 Task: Assign in the project AuraTech the issue 'Develop a new tool for automated testing of mobile application functional correctness and performance under varying network conditions' to the sprint 'Backup and Recovery Sprint'. Assign in the project AuraTech the issue 'Upgrade the session management and timeout mechanisms of a web application to improve user security and session management' to the sprint 'Backup and Recovery Sprint'. Assign in the project AuraTech the issue 'Create a new online platform for online animation courses with advanced animation tools and community features' to the sprint 'Backup and Recovery Sprint'. Assign in the project AuraTech the issue 'Implement a new cloud-based time tracking system for a company with advanced time tracking and project management features' to the sprint 'Backup and Recovery Sprint'
Action: Mouse moved to (214, 53)
Screenshot: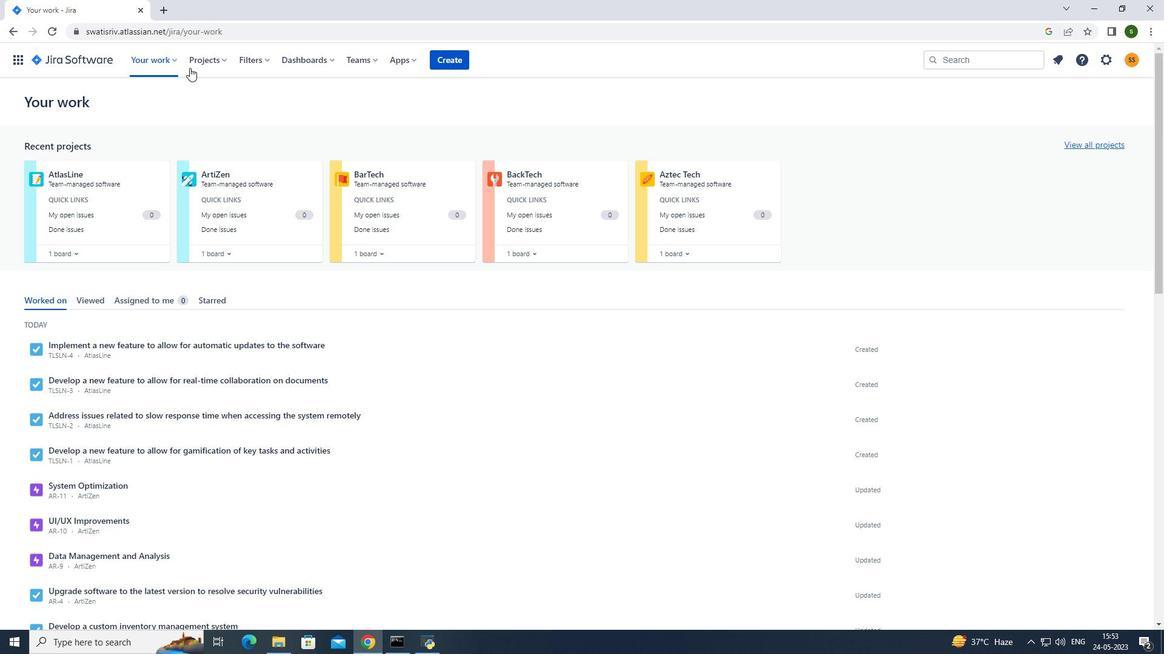 
Action: Mouse pressed left at (214, 53)
Screenshot: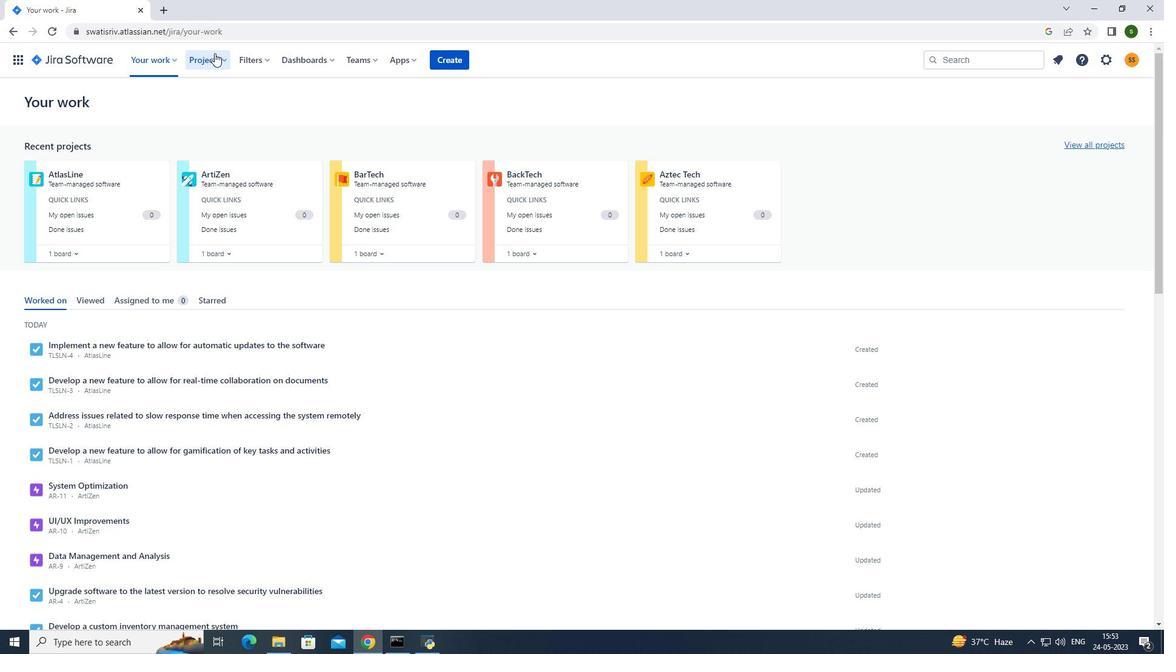 
Action: Mouse moved to (308, 108)
Screenshot: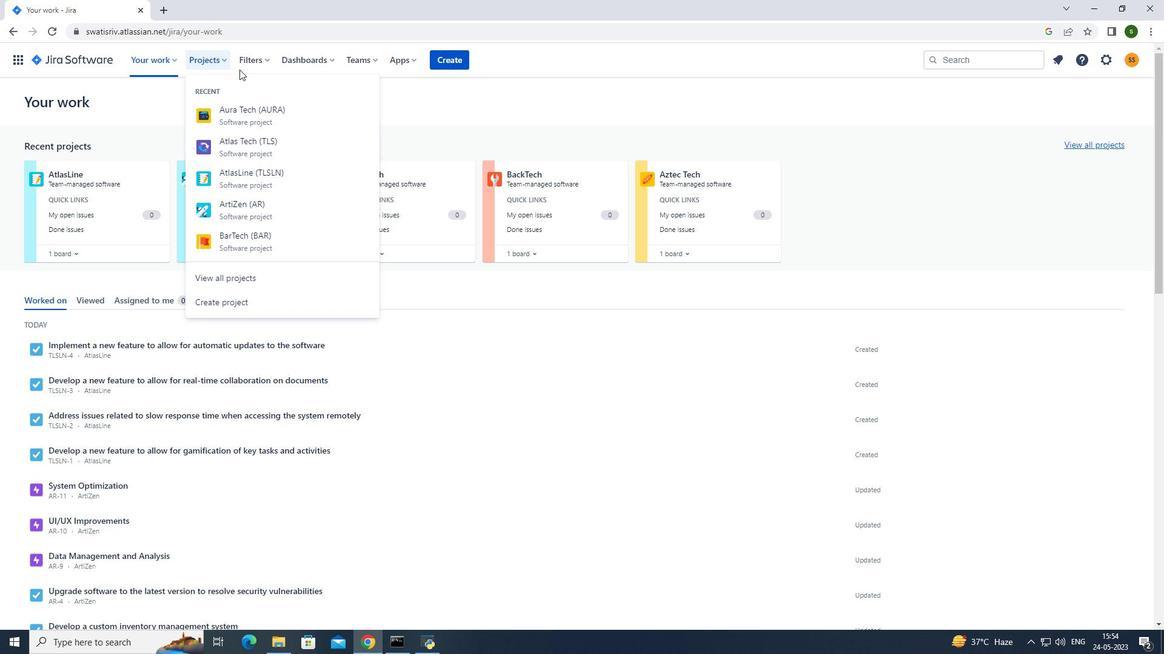 
Action: Mouse pressed left at (308, 108)
Screenshot: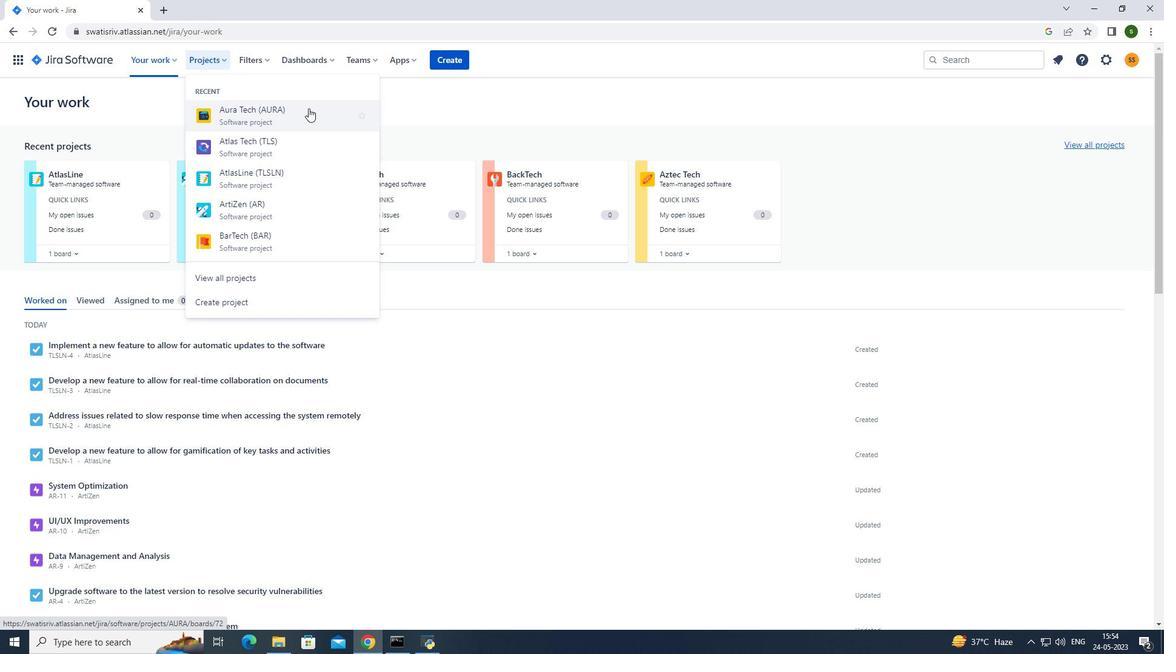 
Action: Mouse moved to (87, 181)
Screenshot: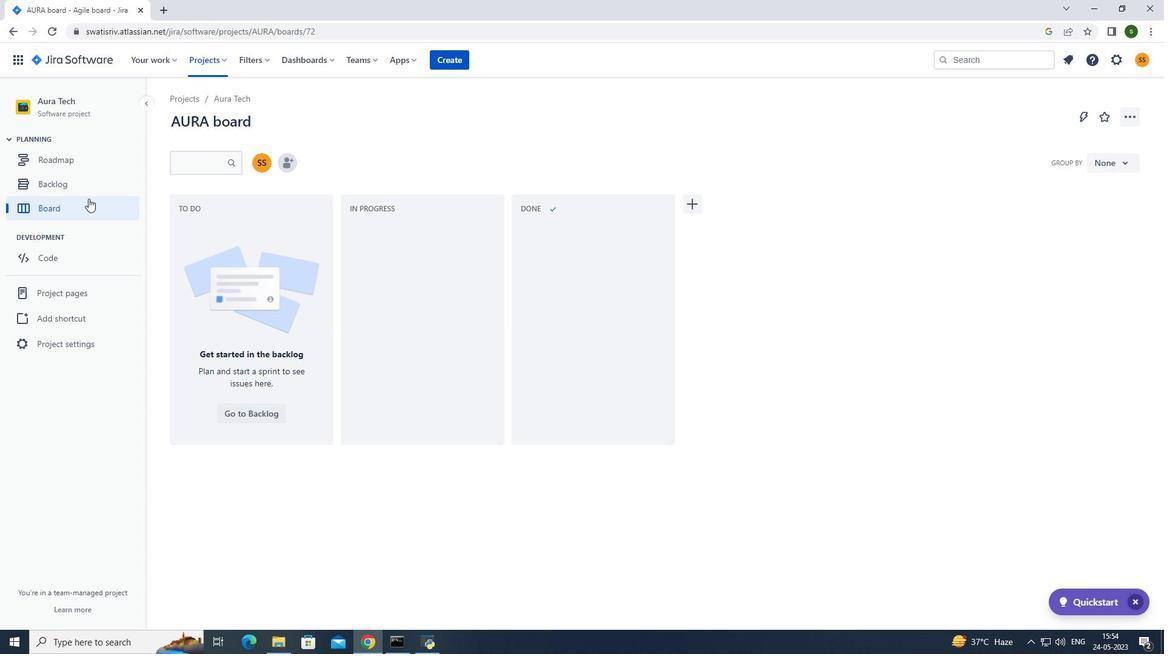 
Action: Mouse pressed left at (87, 181)
Screenshot: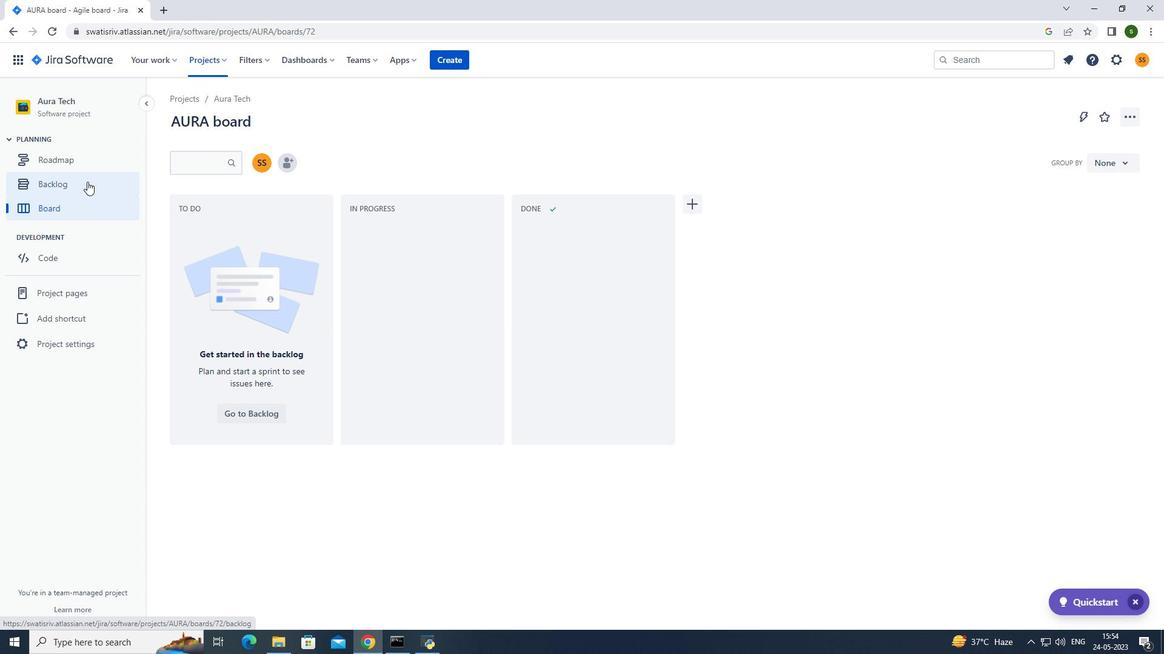 
Action: Mouse moved to (625, 349)
Screenshot: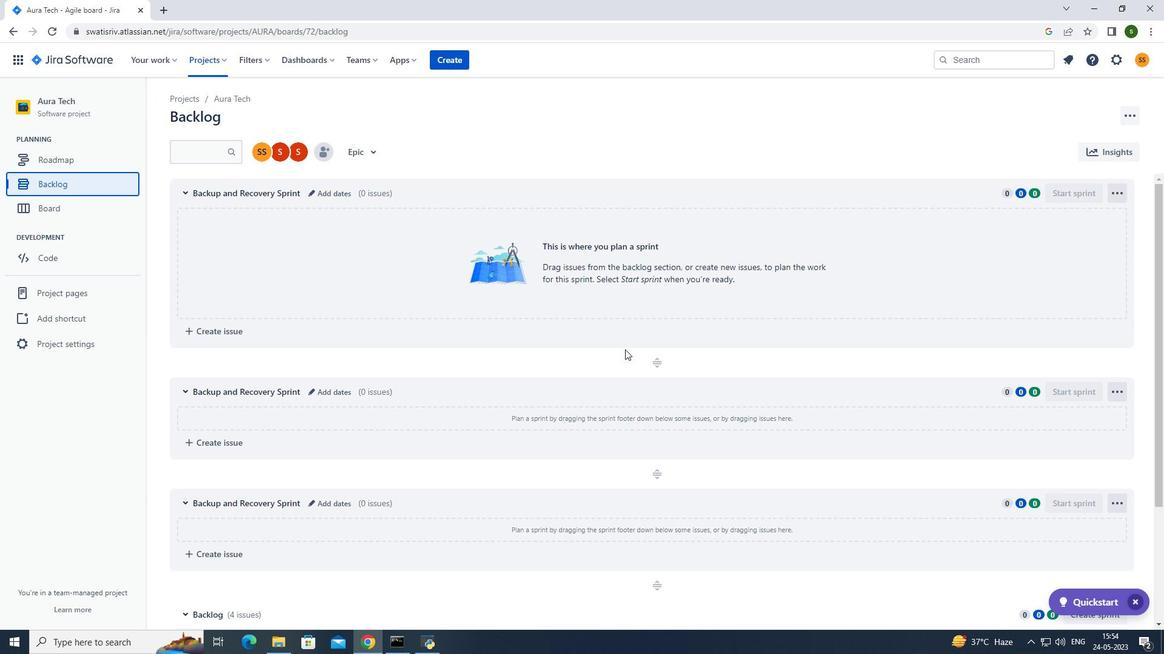 
Action: Mouse scrolled (625, 349) with delta (0, 0)
Screenshot: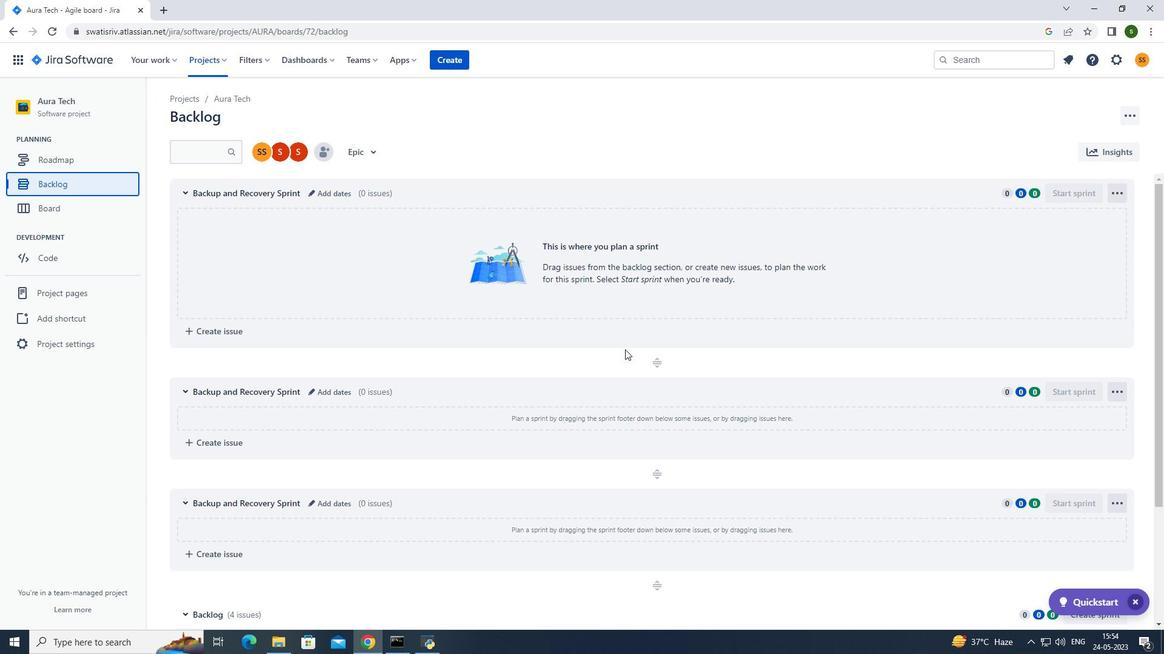 
Action: Mouse scrolled (625, 349) with delta (0, 0)
Screenshot: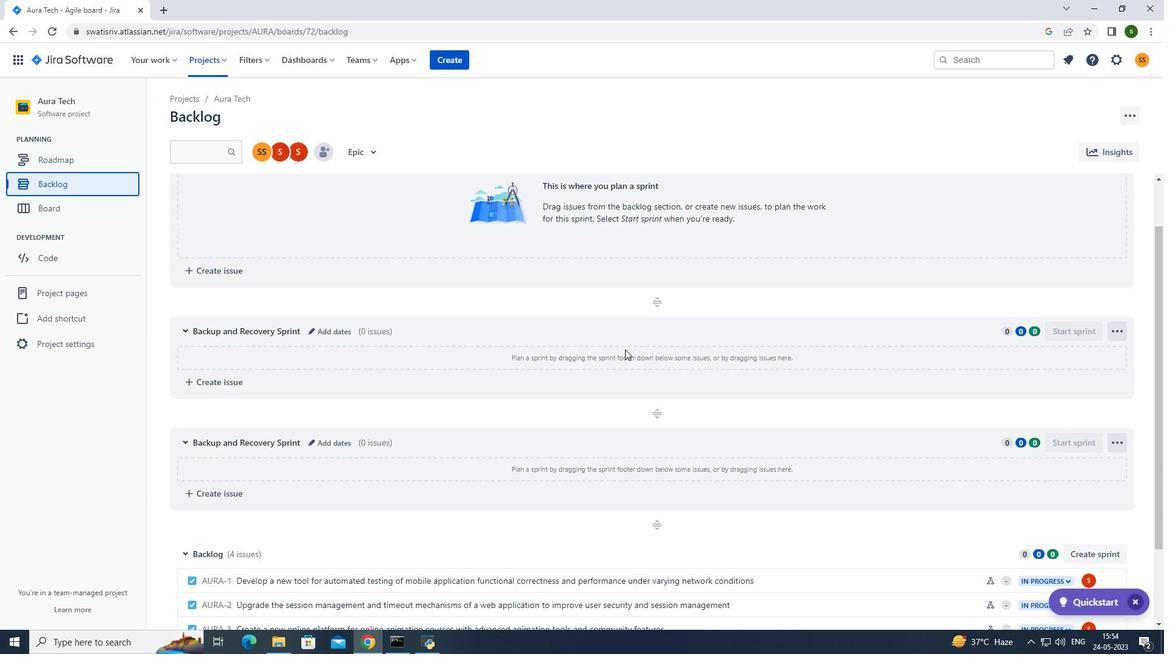
Action: Mouse moved to (626, 349)
Screenshot: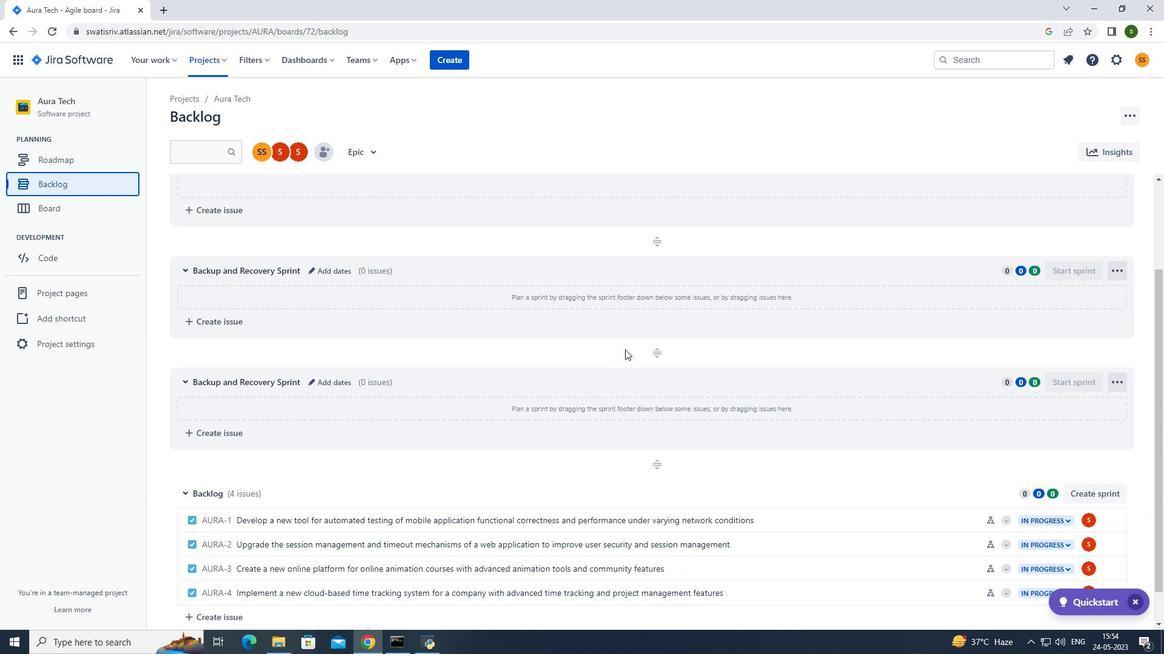 
Action: Mouse scrolled (626, 348) with delta (0, 0)
Screenshot: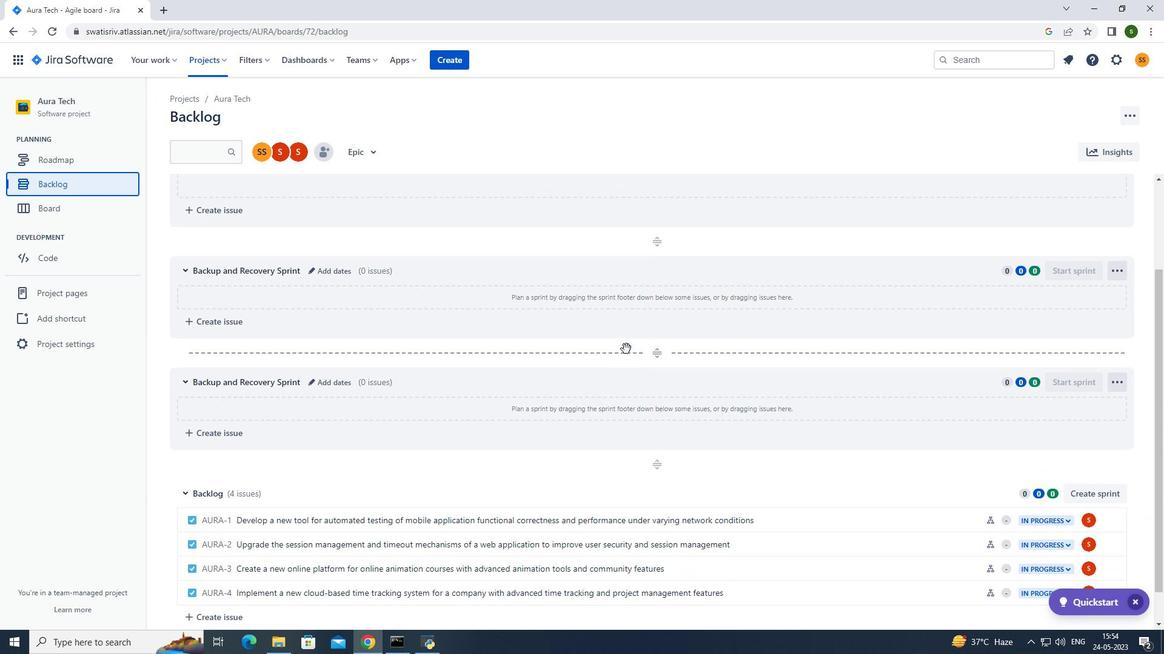 
Action: Mouse scrolled (626, 348) with delta (0, 0)
Screenshot: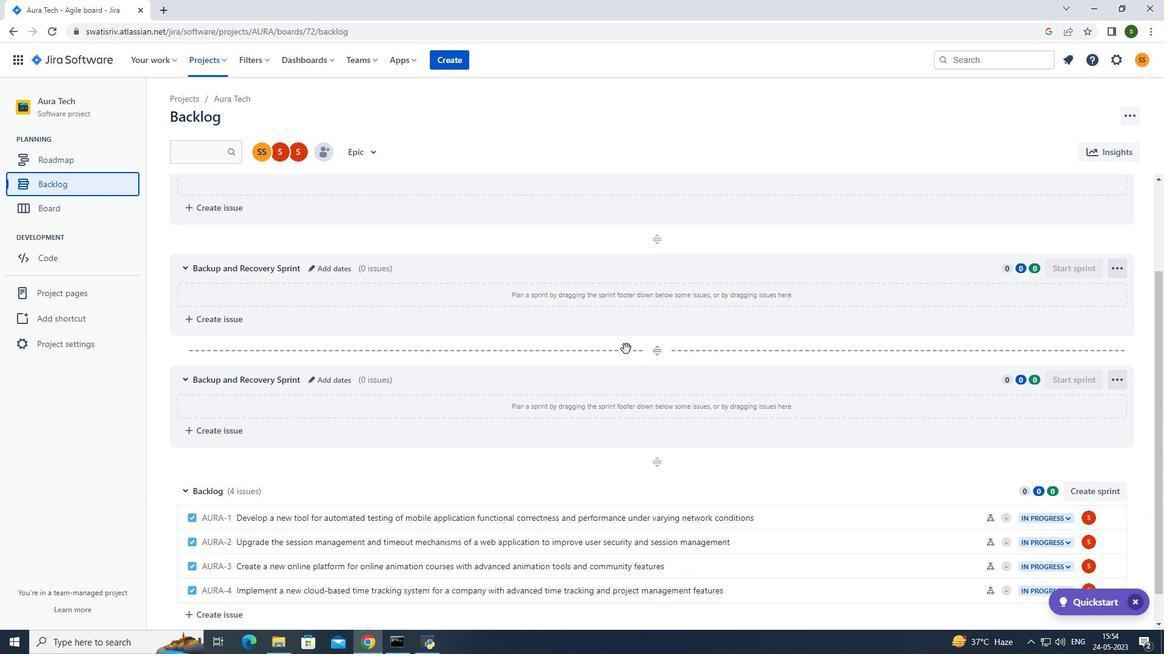 
Action: Mouse moved to (1113, 480)
Screenshot: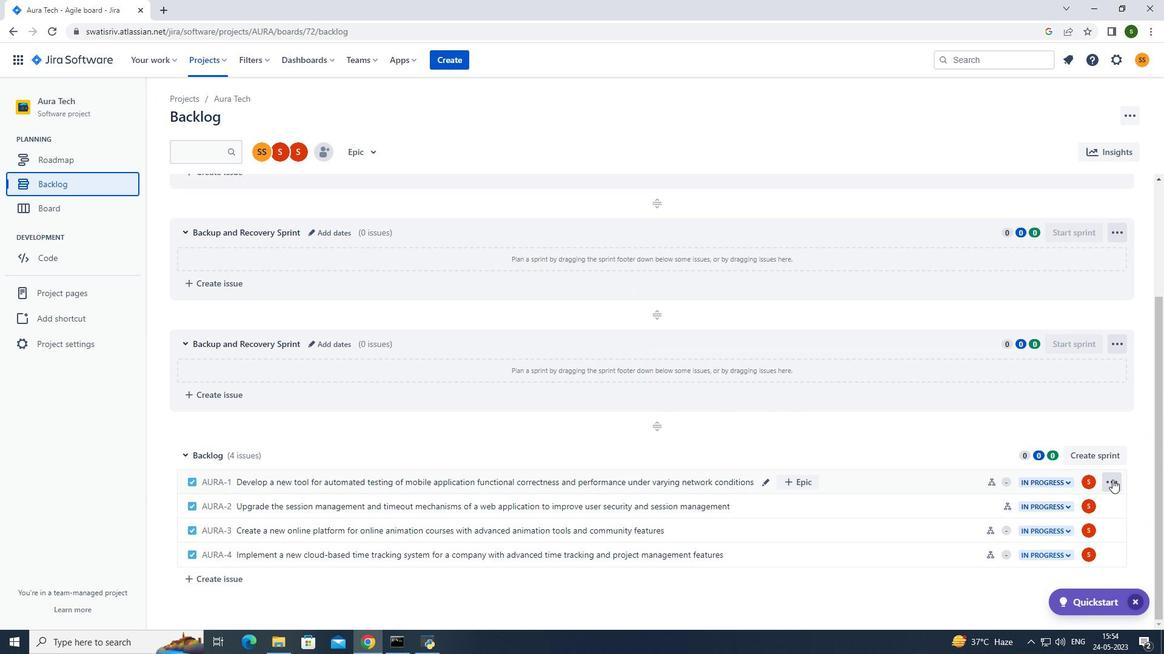 
Action: Mouse pressed left at (1113, 480)
Screenshot: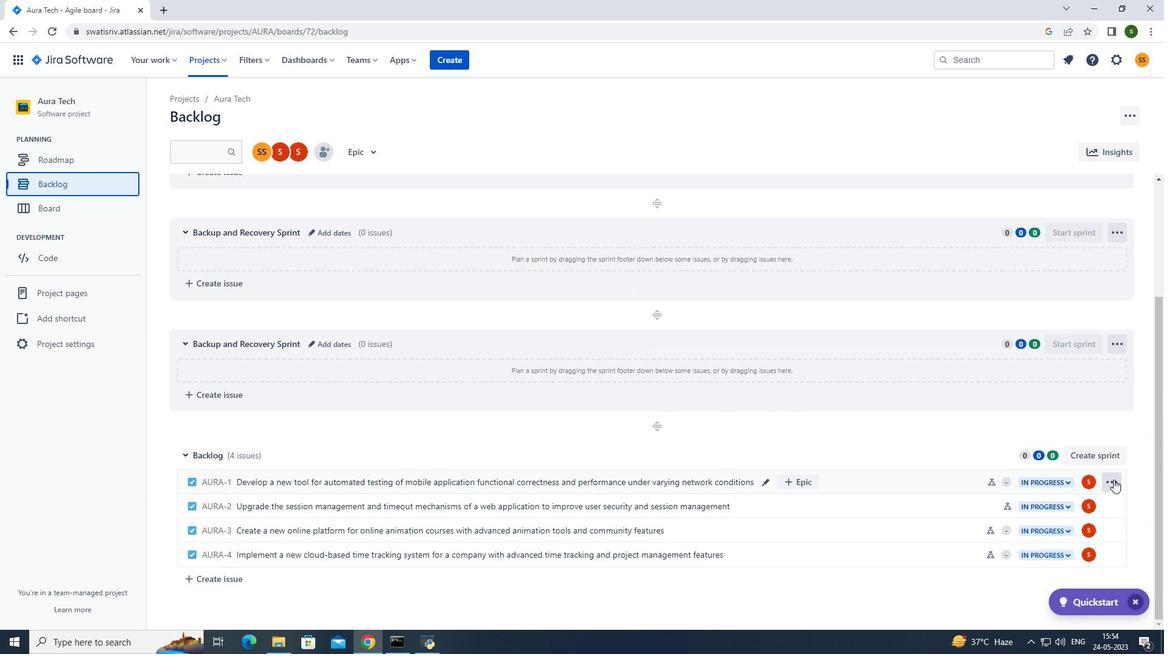 
Action: Mouse moved to (1070, 382)
Screenshot: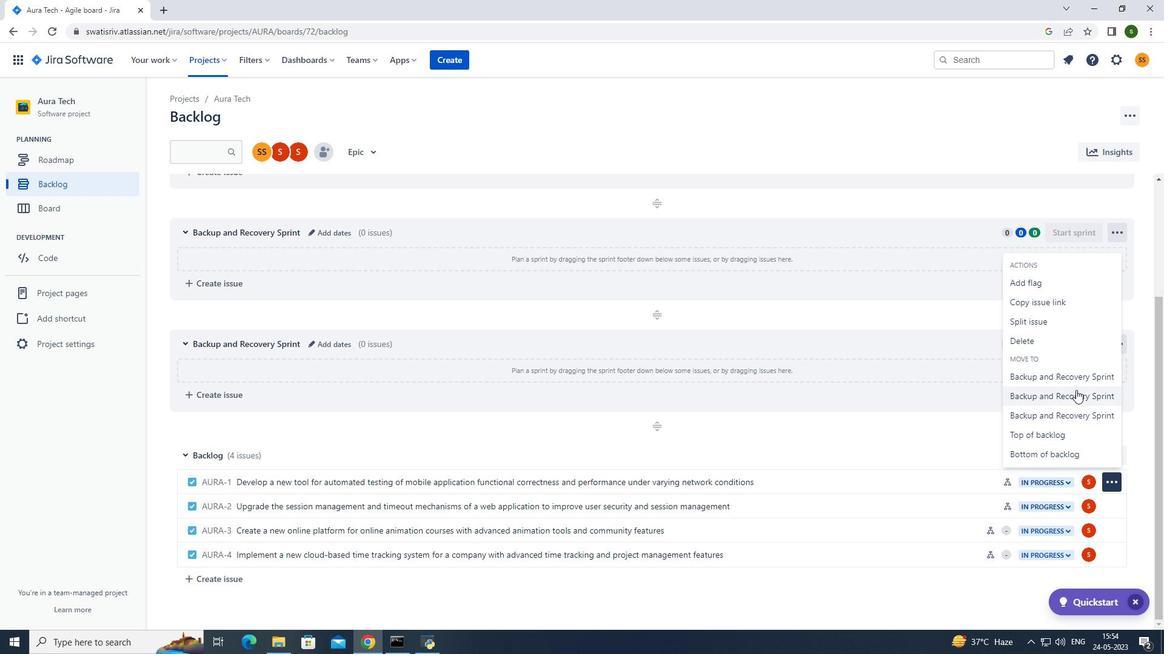
Action: Mouse pressed left at (1070, 382)
Screenshot: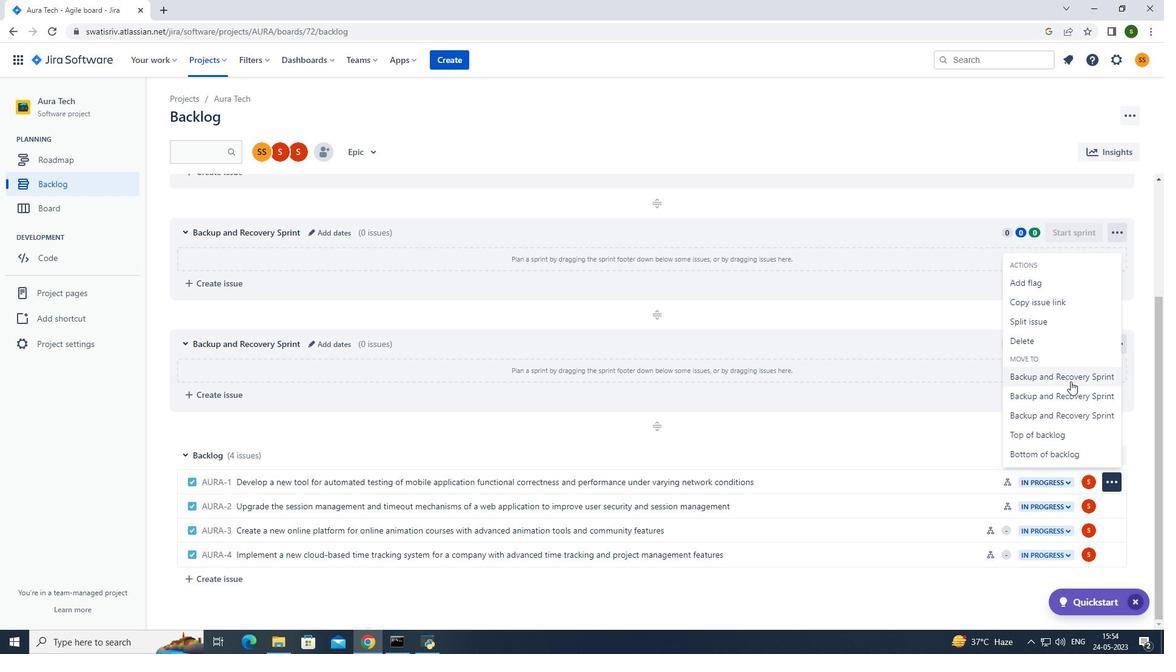 
Action: Mouse moved to (213, 67)
Screenshot: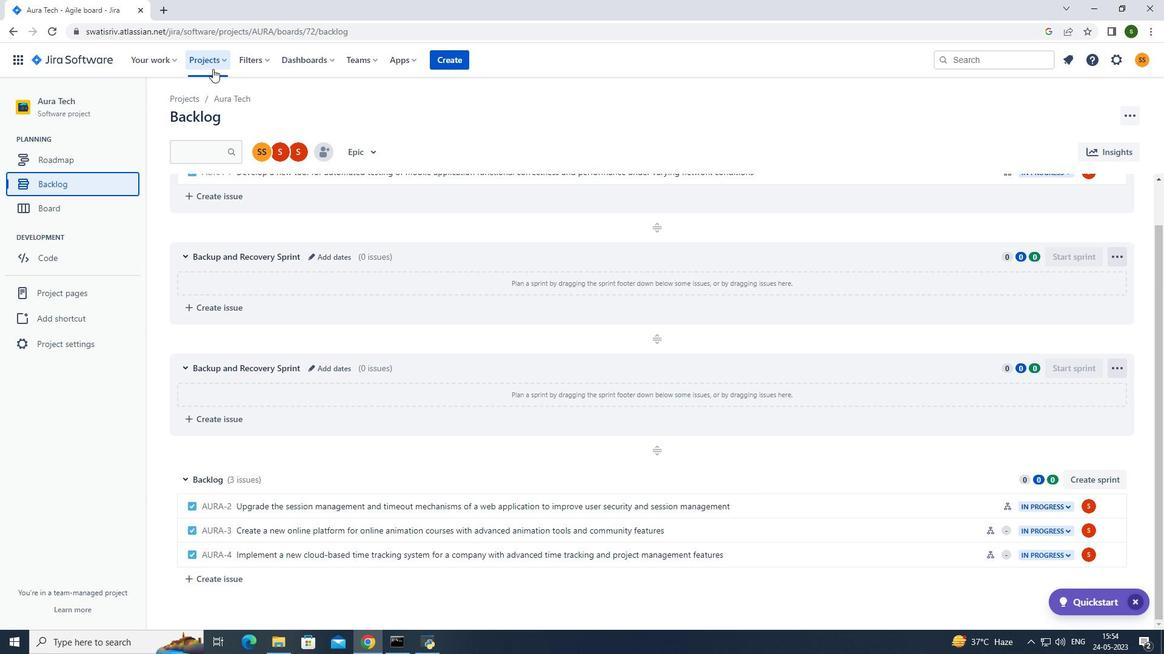 
Action: Mouse pressed left at (213, 67)
Screenshot: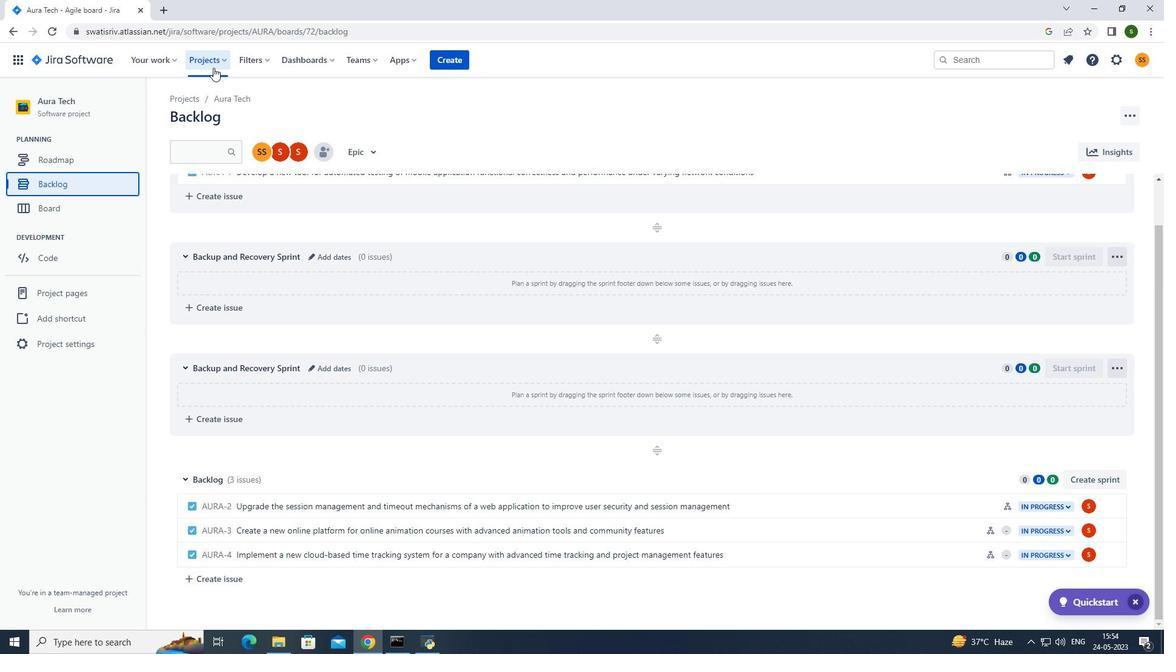 
Action: Mouse moved to (240, 109)
Screenshot: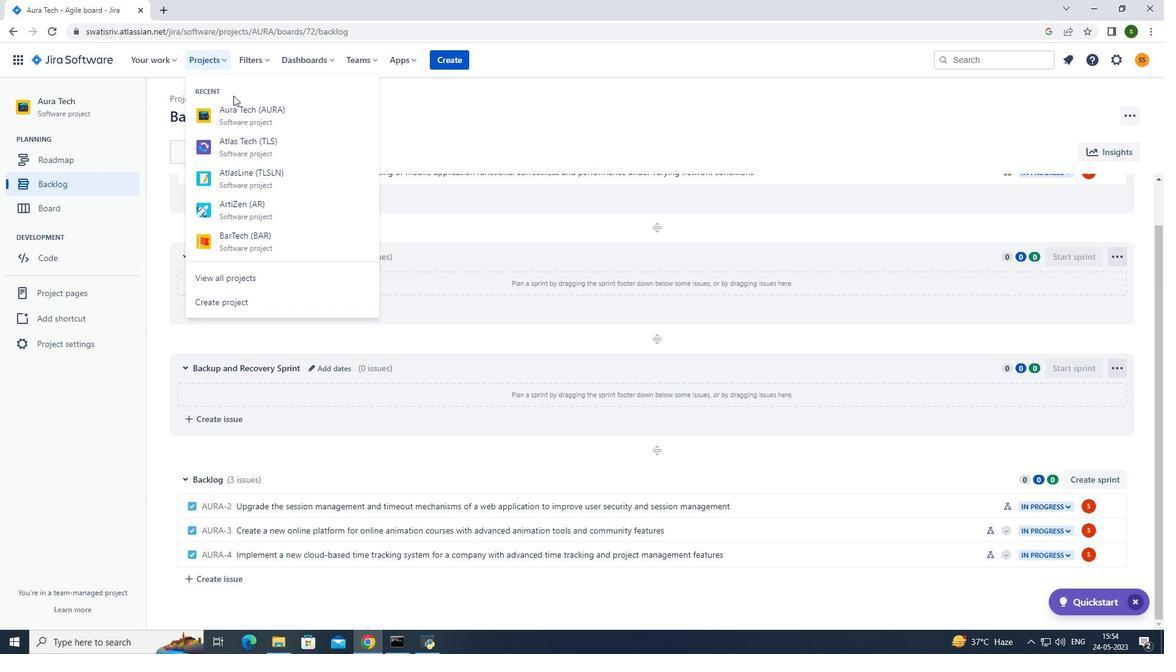 
Action: Mouse pressed left at (240, 109)
Screenshot: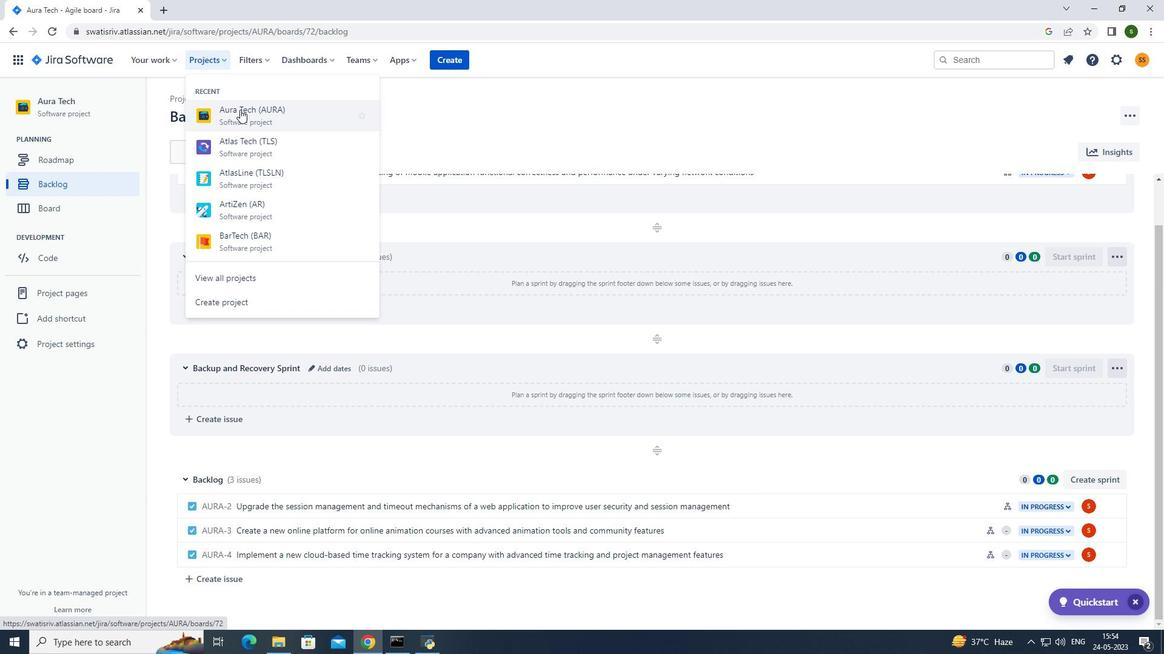 
Action: Mouse moved to (253, 414)
Screenshot: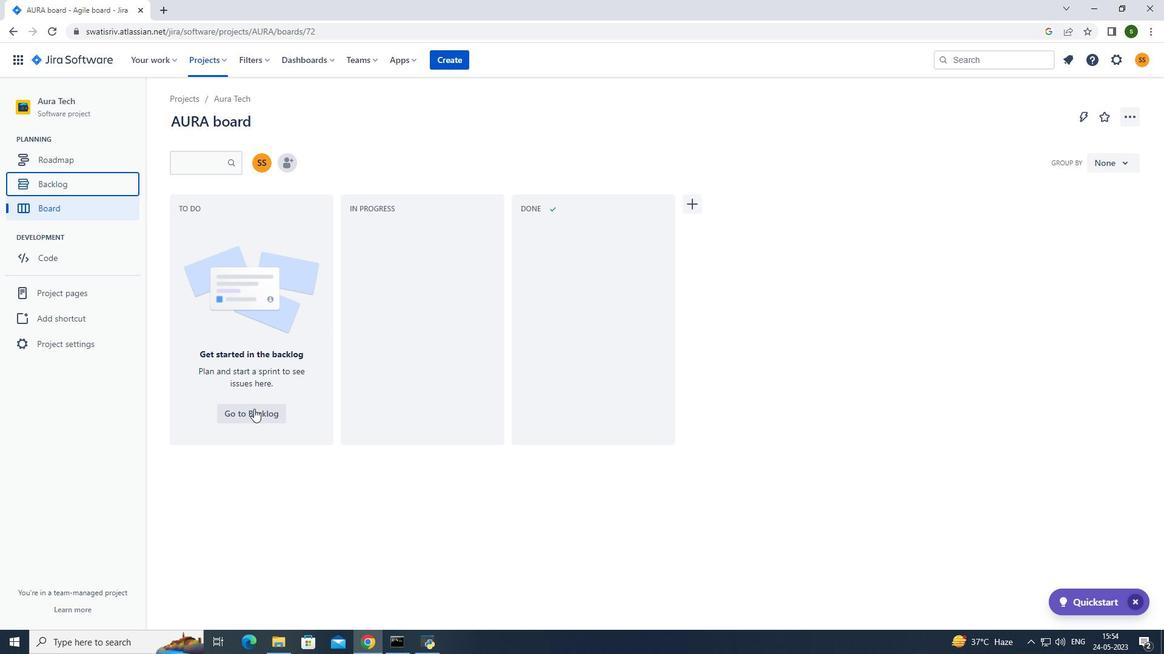 
Action: Mouse pressed left at (253, 414)
Screenshot: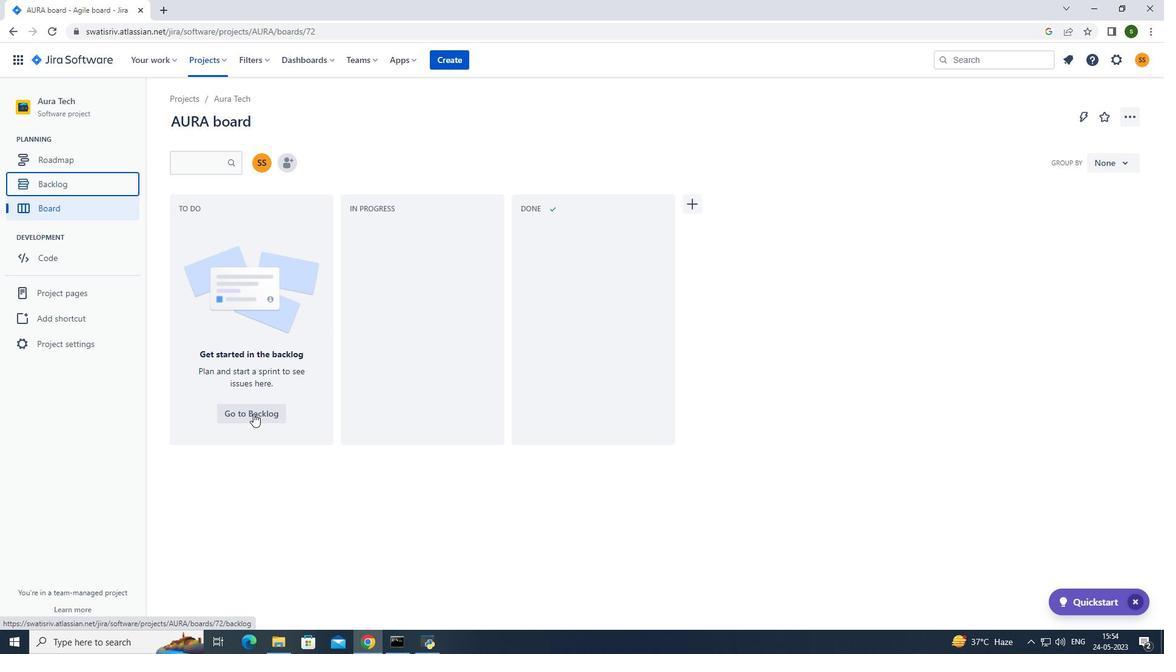 
Action: Mouse moved to (1107, 554)
Screenshot: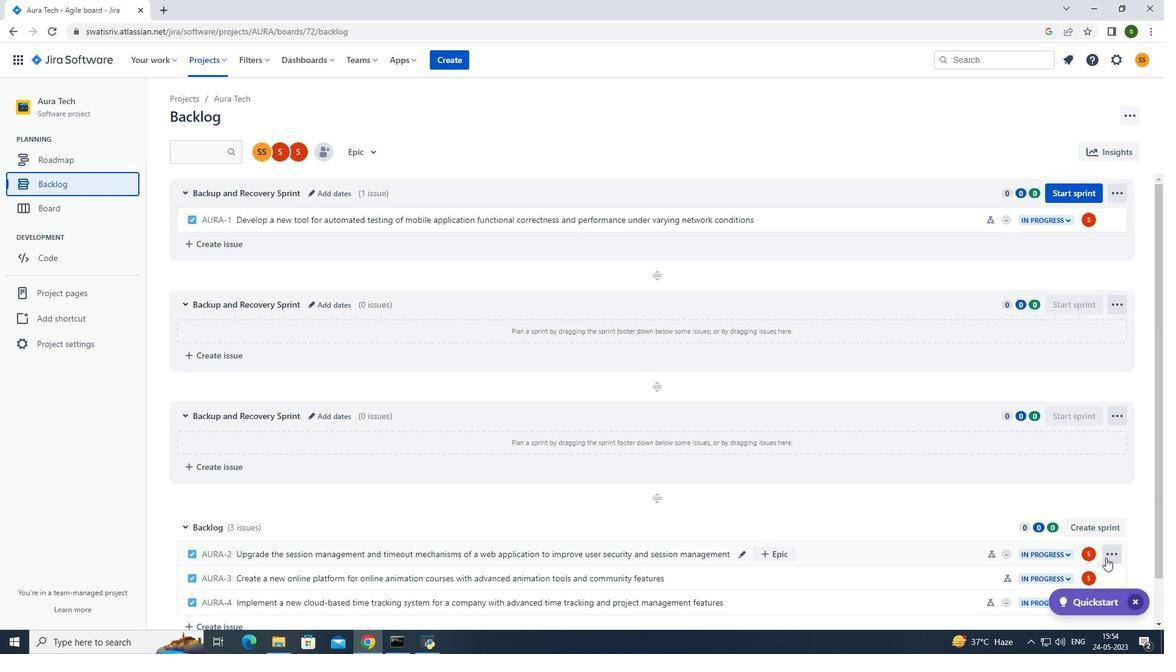 
Action: Mouse pressed left at (1107, 554)
Screenshot: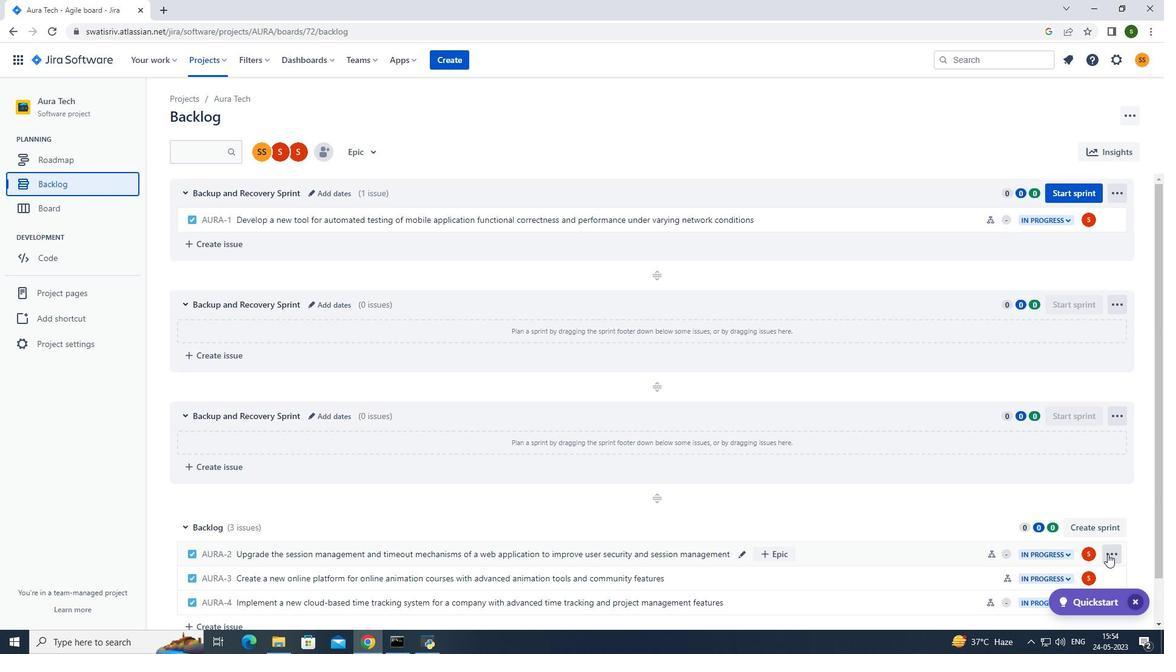 
Action: Mouse moved to (1100, 472)
Screenshot: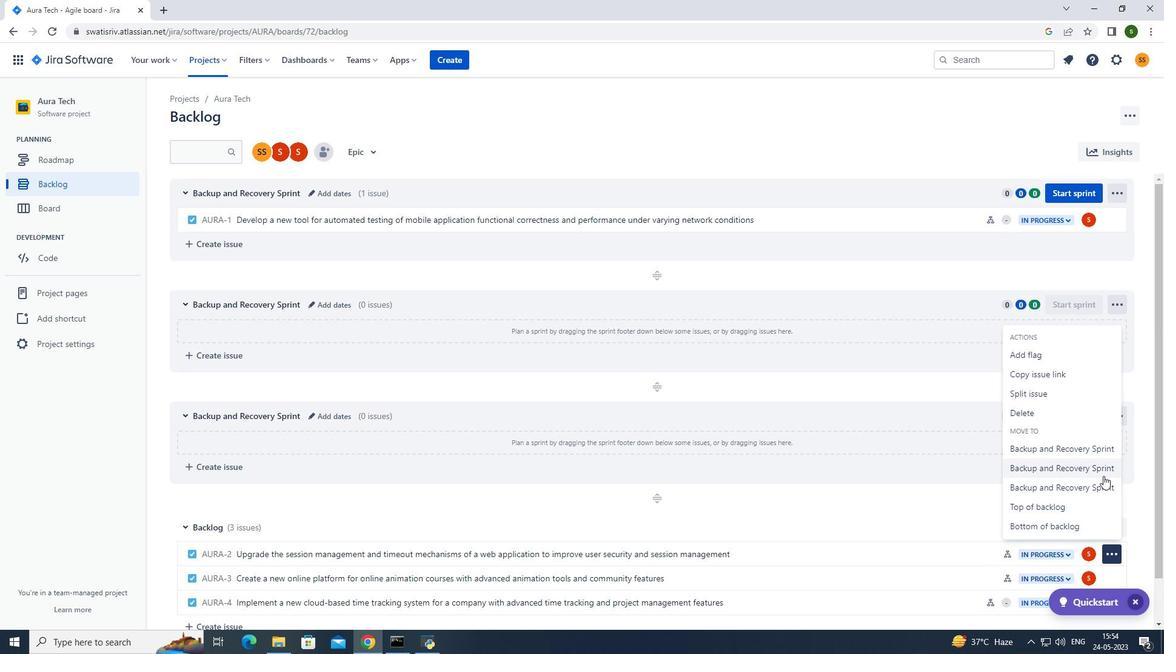 
Action: Mouse pressed left at (1100, 472)
Screenshot: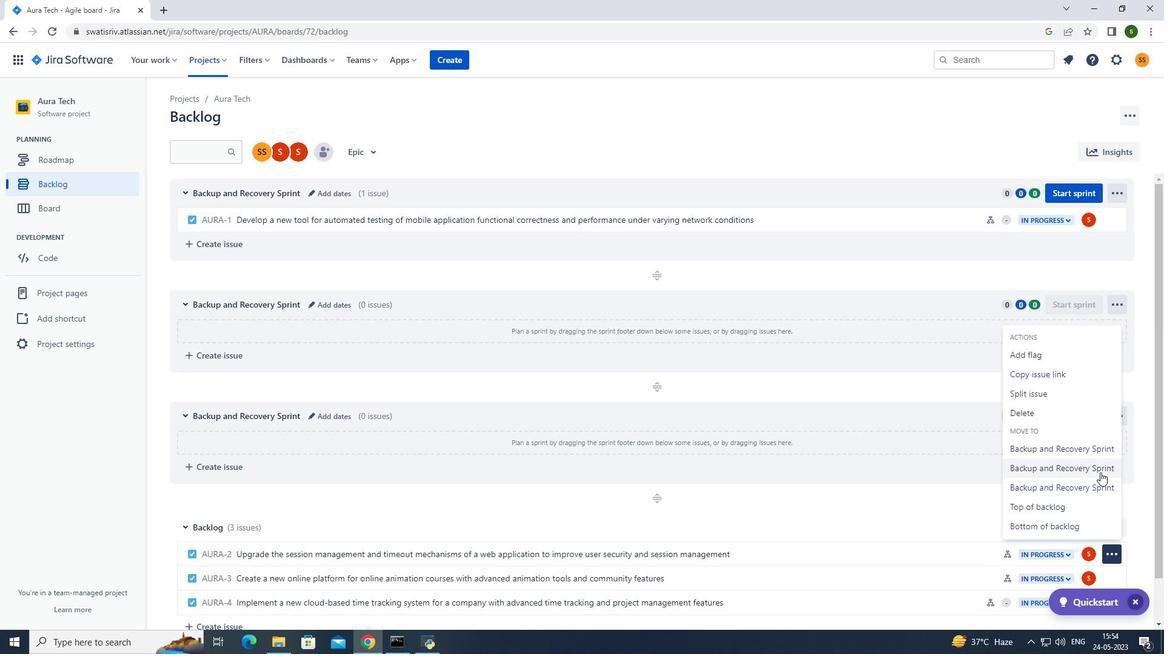 
Action: Mouse moved to (210, 52)
Screenshot: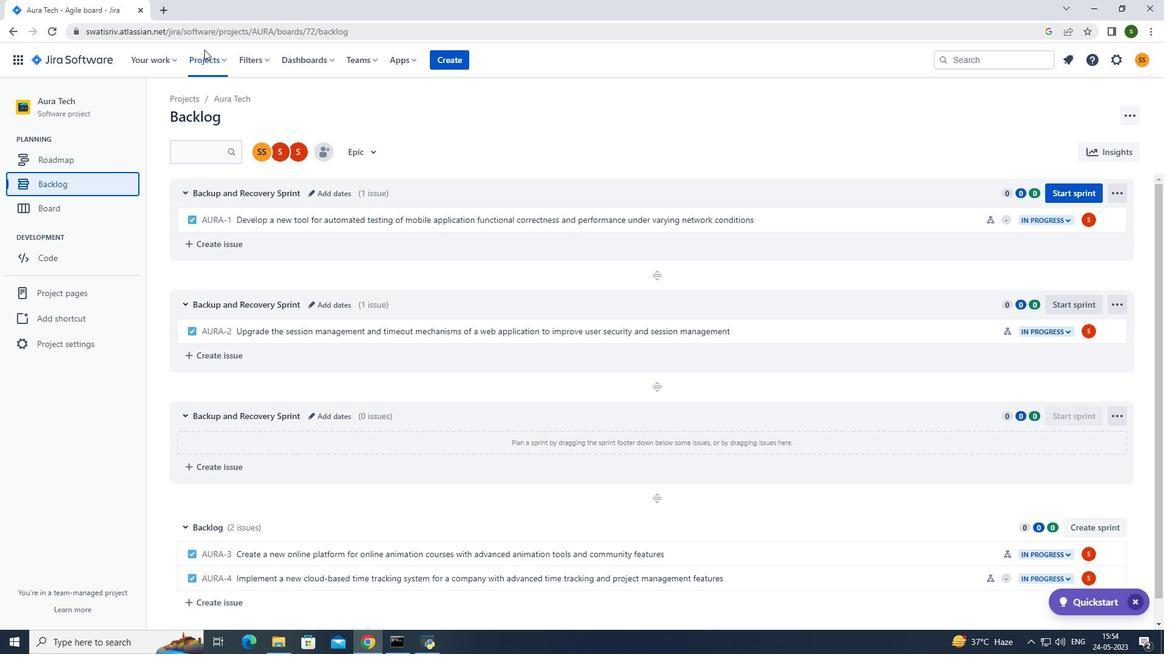 
Action: Mouse pressed left at (210, 52)
Screenshot: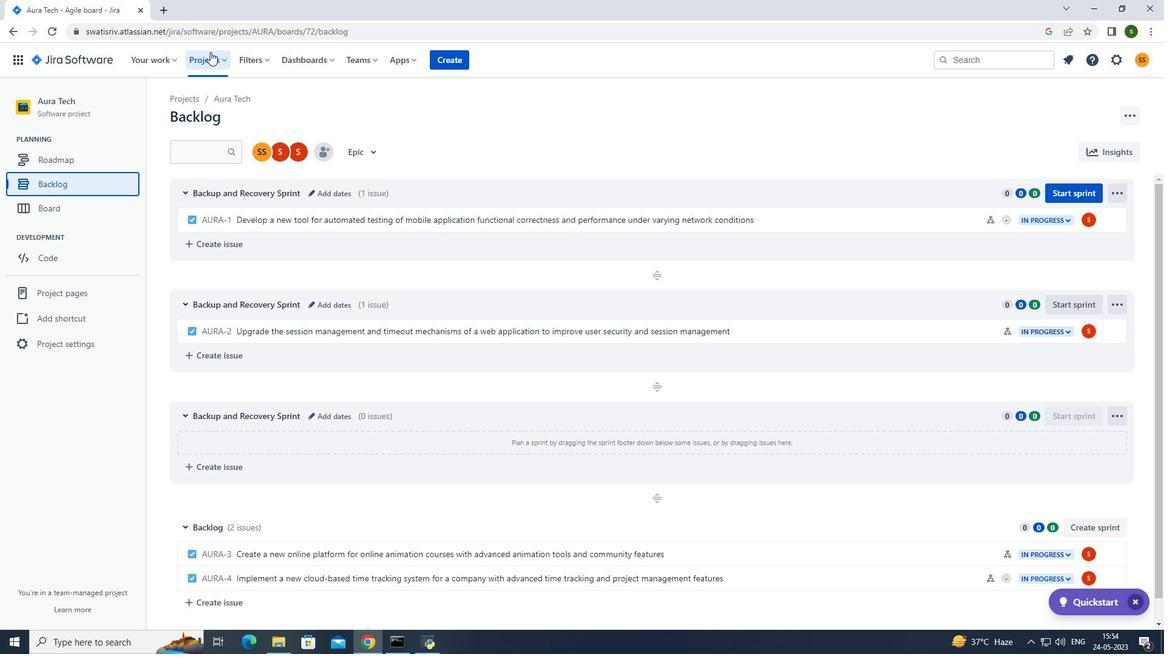 
Action: Mouse moved to (235, 110)
Screenshot: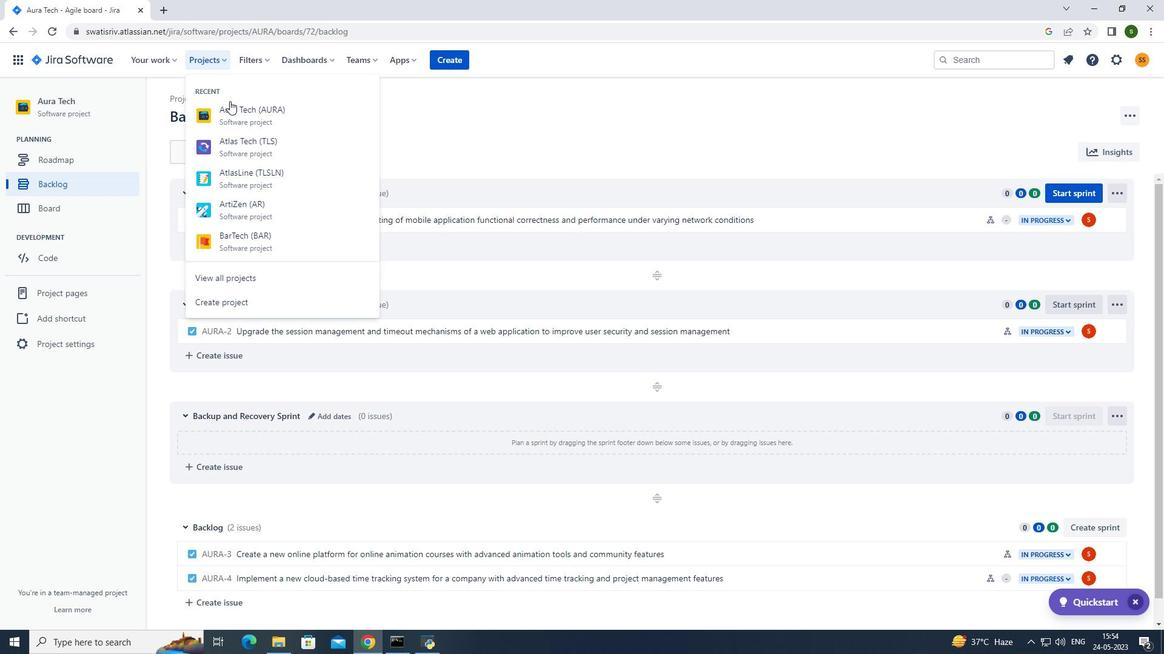 
Action: Mouse pressed left at (235, 110)
Screenshot: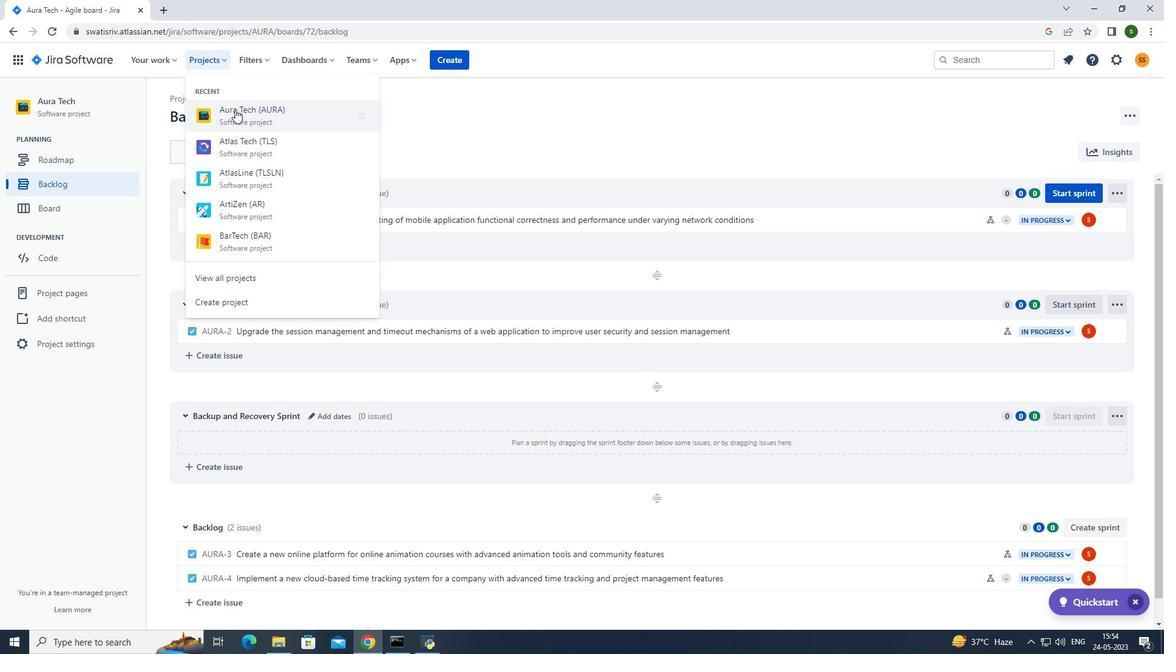 
Action: Mouse moved to (259, 419)
Screenshot: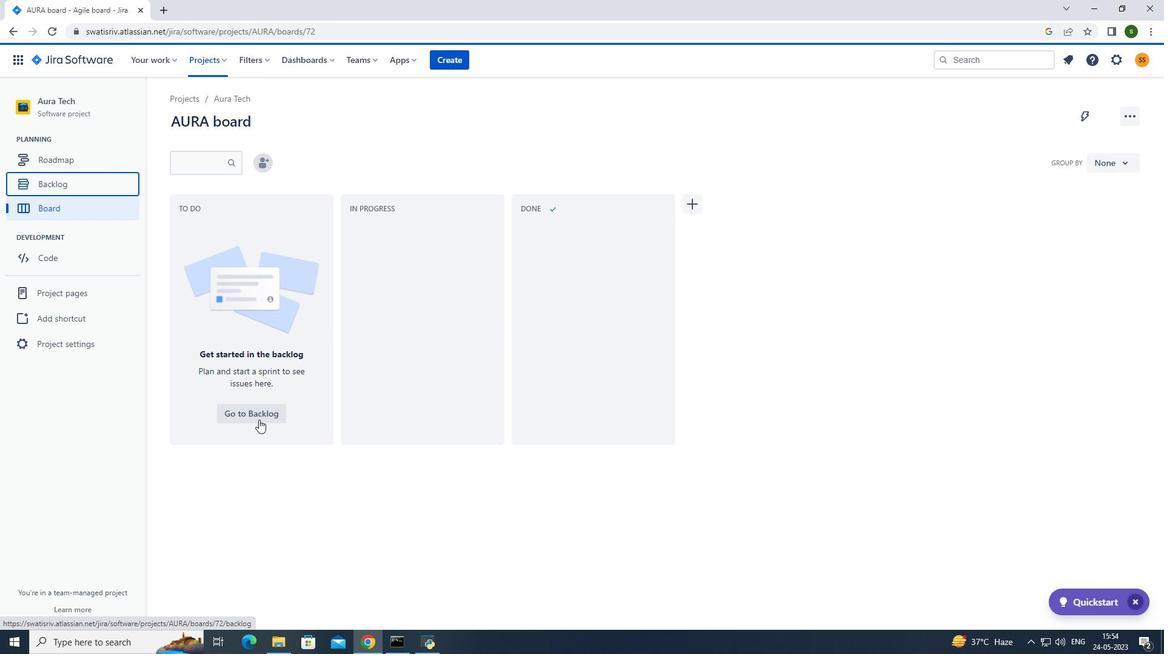 
Action: Mouse pressed left at (259, 419)
Screenshot: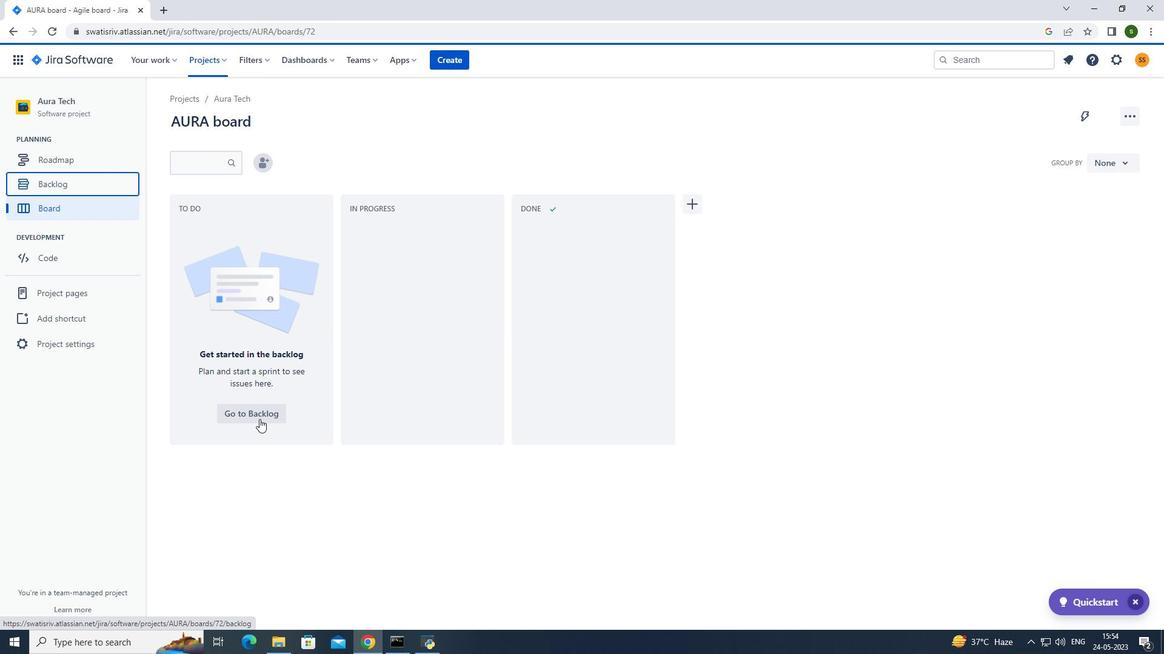 
Action: Mouse moved to (483, 312)
Screenshot: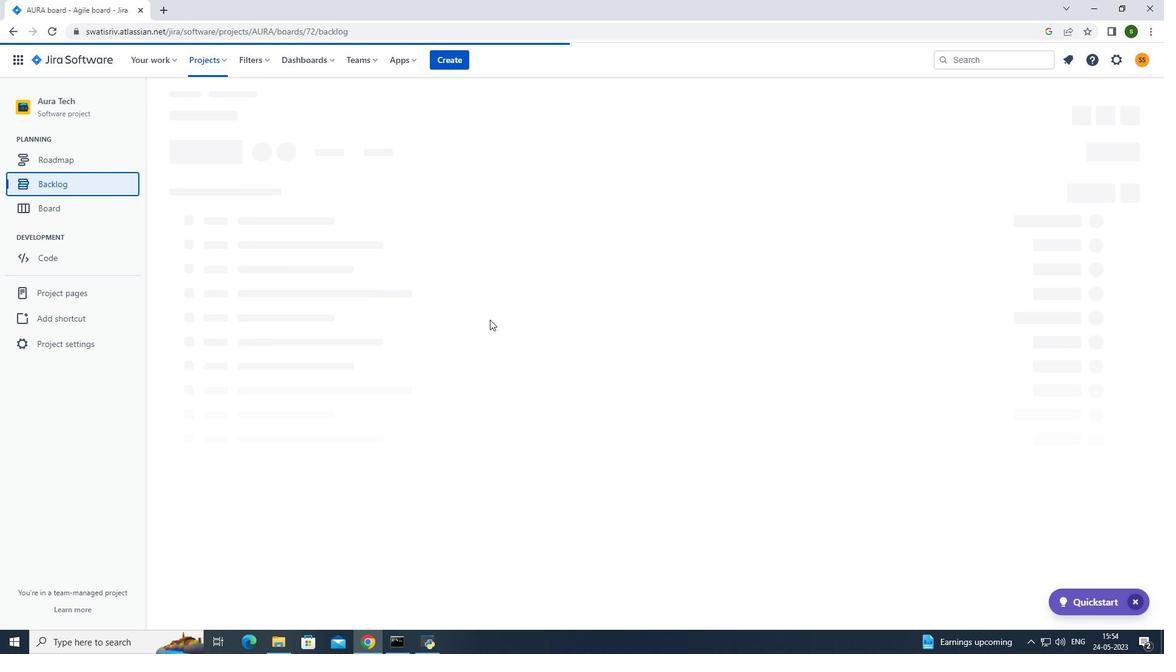 
Action: Mouse scrolled (483, 311) with delta (0, 0)
Screenshot: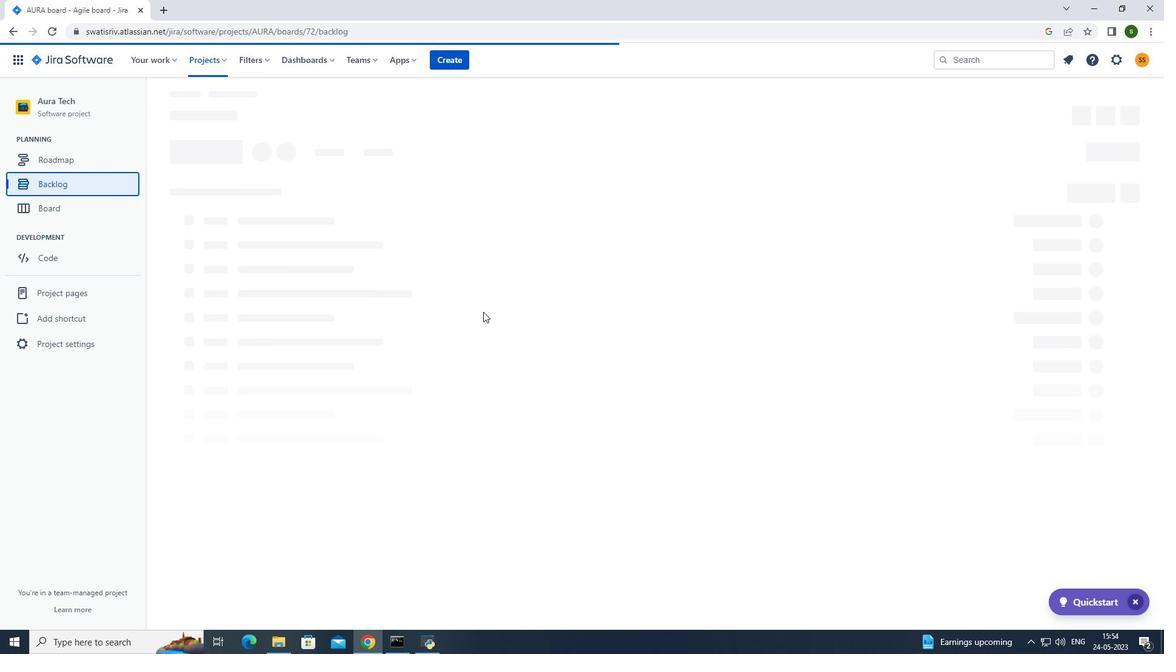 
Action: Mouse scrolled (483, 311) with delta (0, 0)
Screenshot: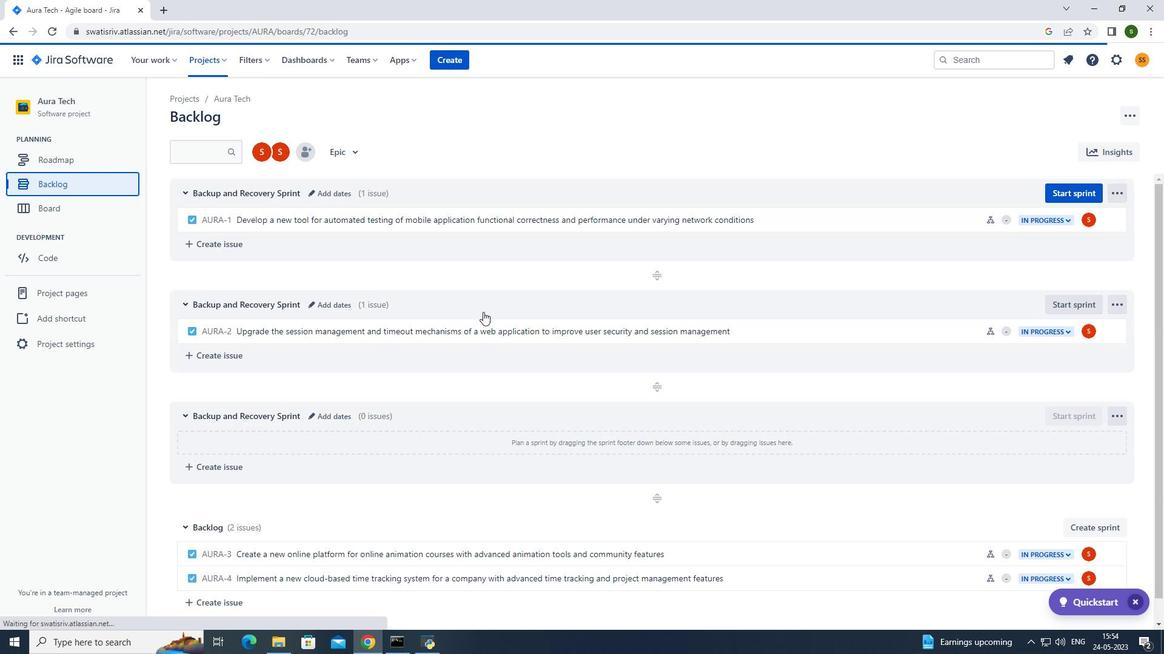 
Action: Mouse scrolled (483, 311) with delta (0, 0)
Screenshot: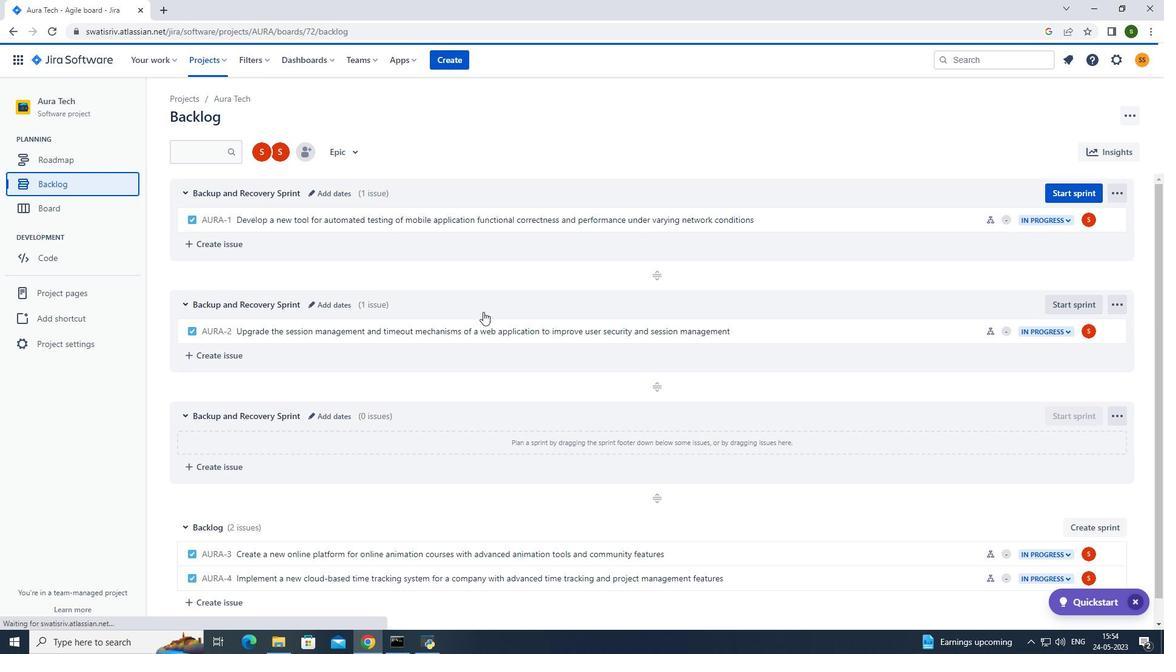 
Action: Mouse moved to (1109, 553)
Screenshot: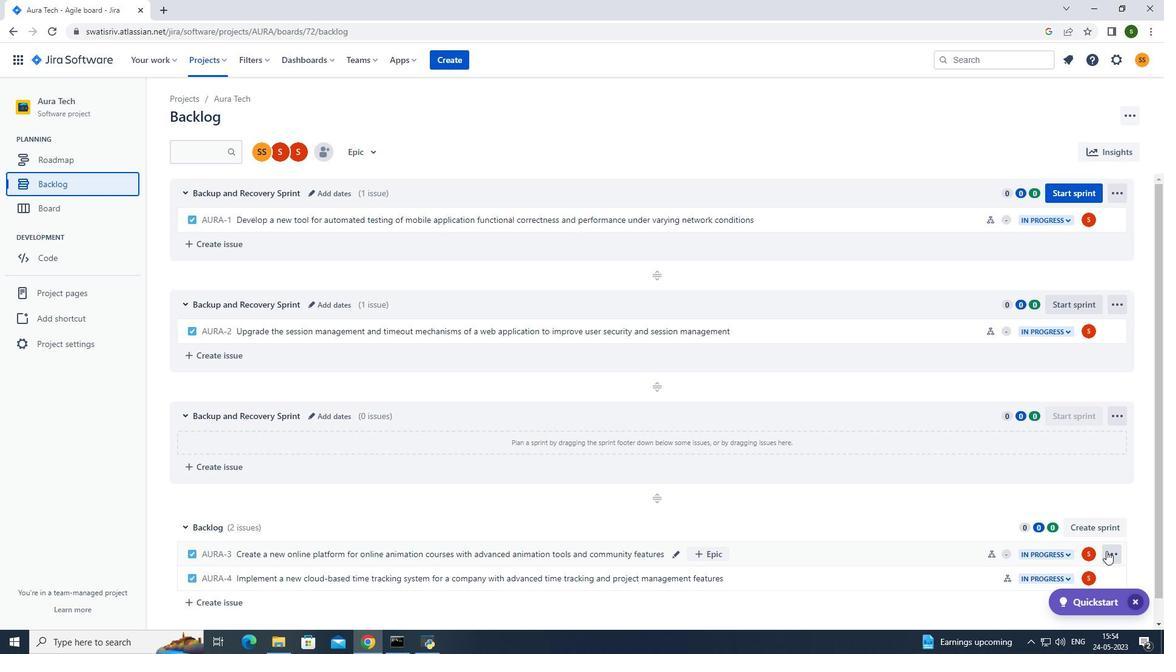 
Action: Mouse pressed left at (1109, 553)
Screenshot: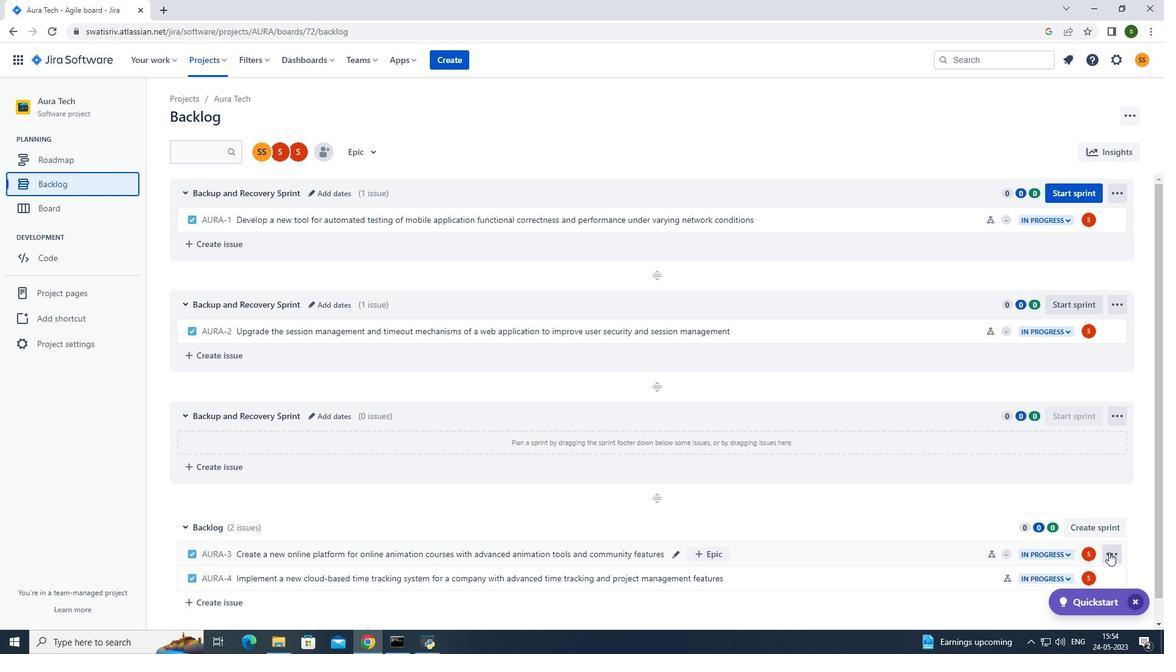 
Action: Mouse moved to (1062, 492)
Screenshot: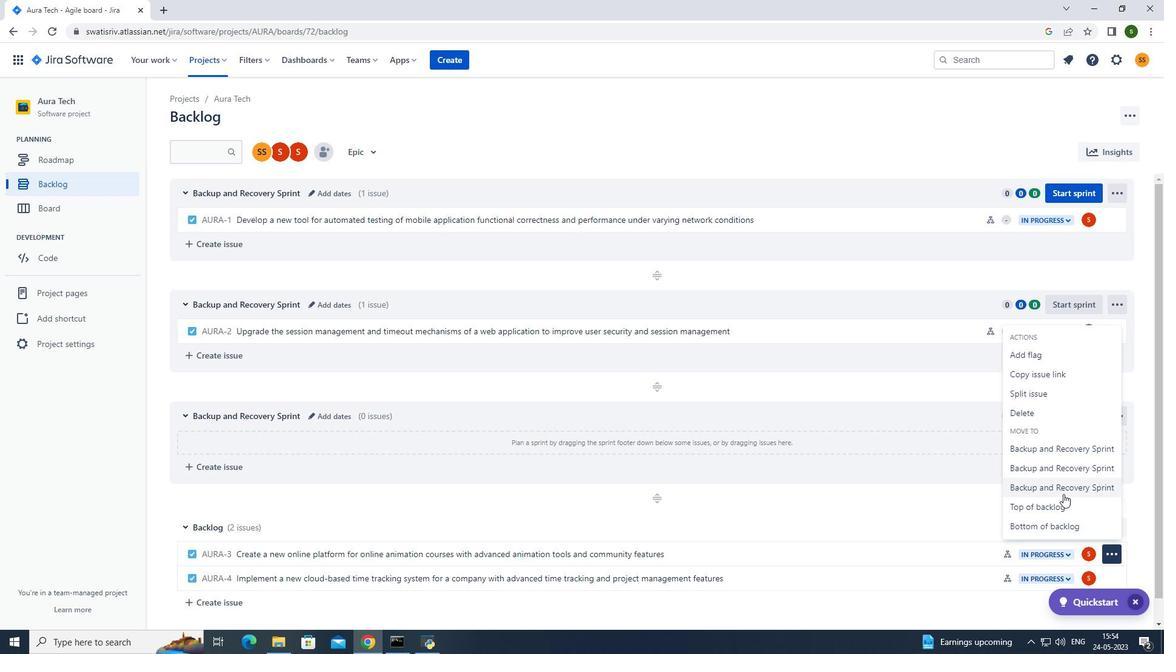 
Action: Mouse pressed left at (1062, 492)
Screenshot: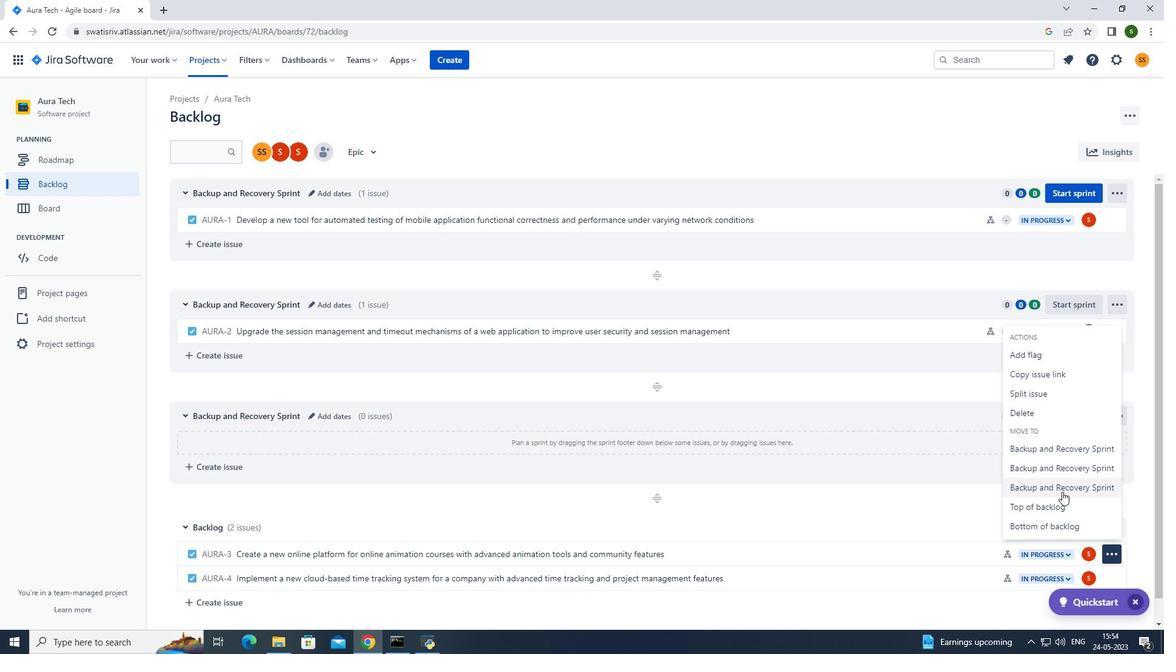 
Action: Mouse moved to (198, 58)
Screenshot: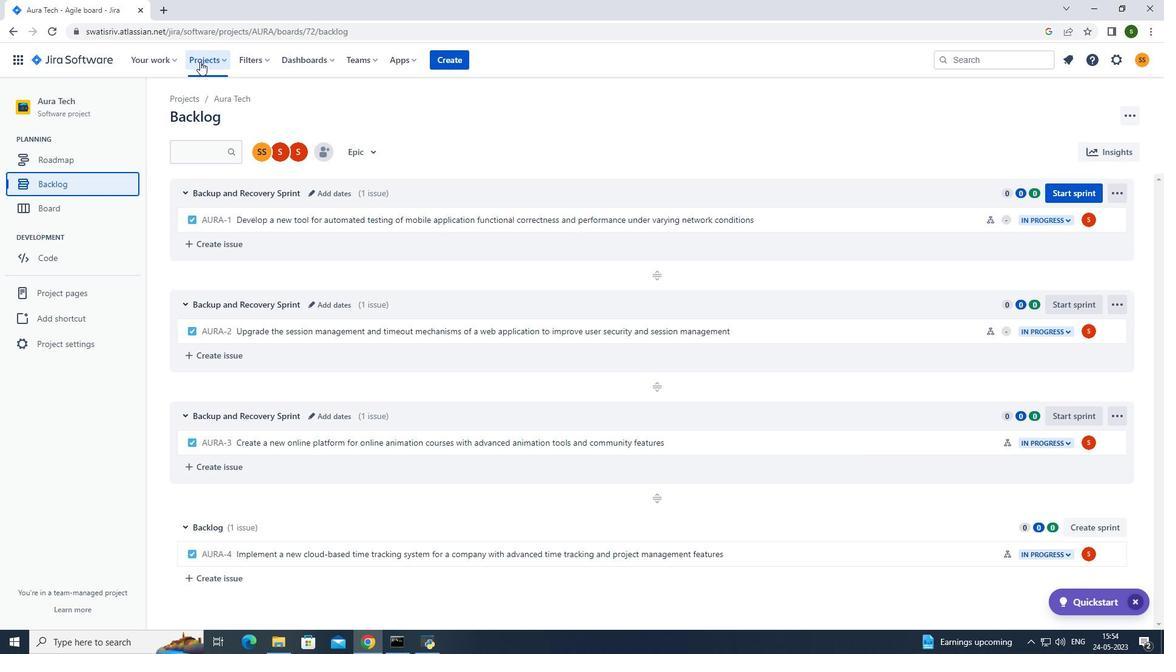
Action: Mouse pressed left at (198, 58)
Screenshot: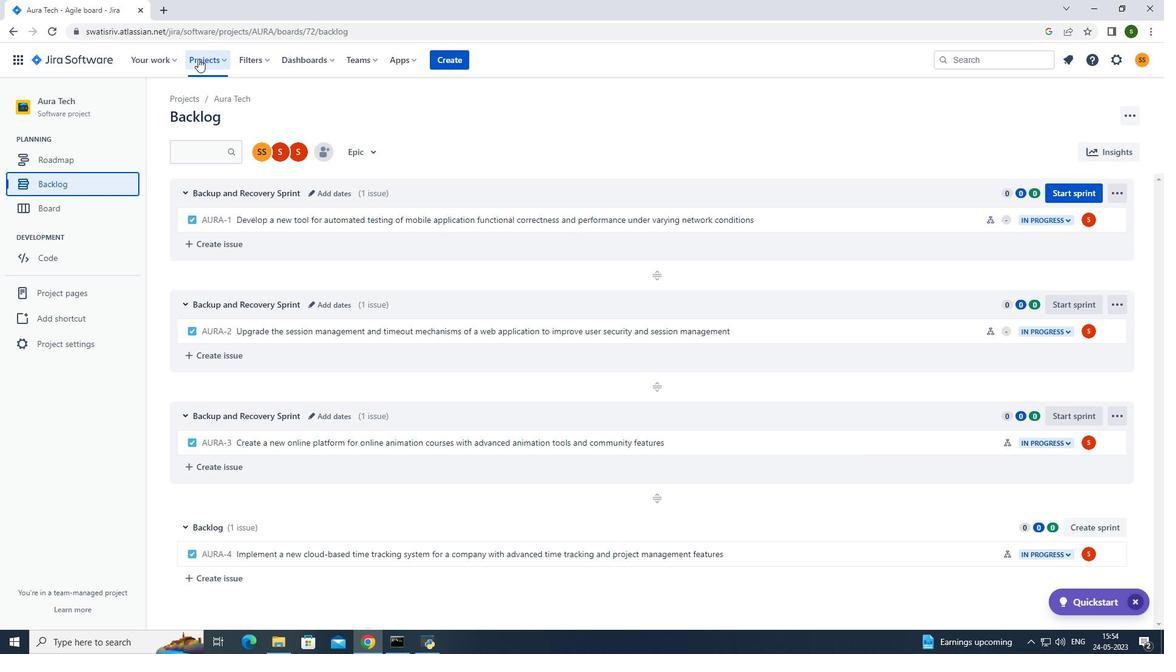 
Action: Mouse moved to (237, 110)
Screenshot: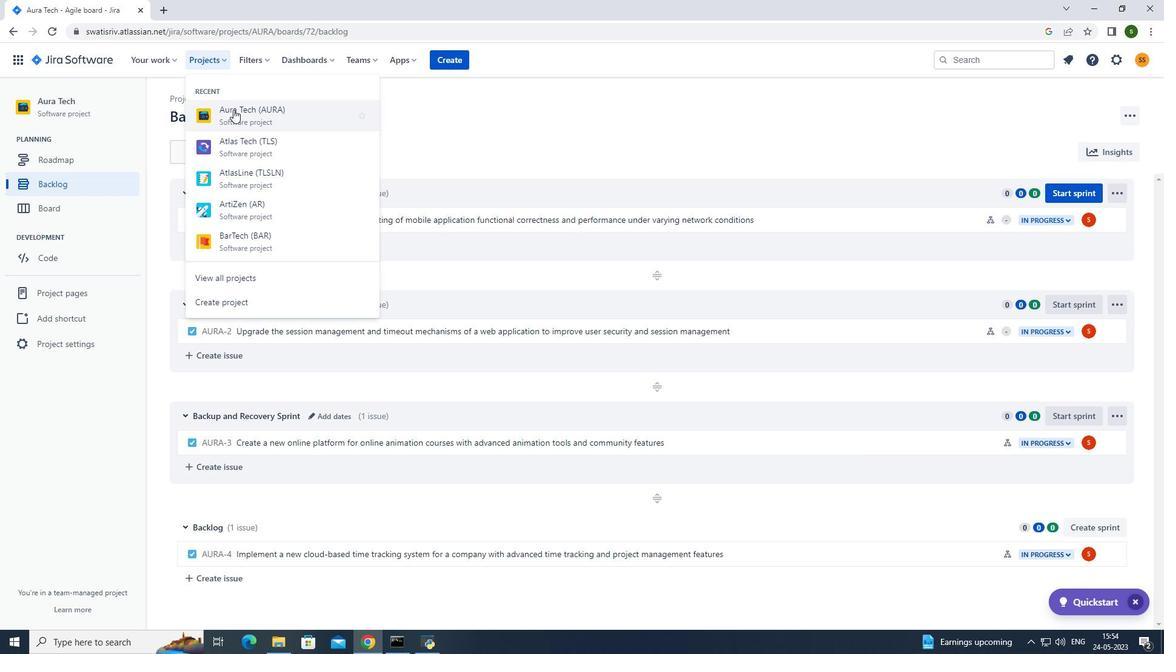 
Action: Mouse pressed left at (237, 110)
Screenshot: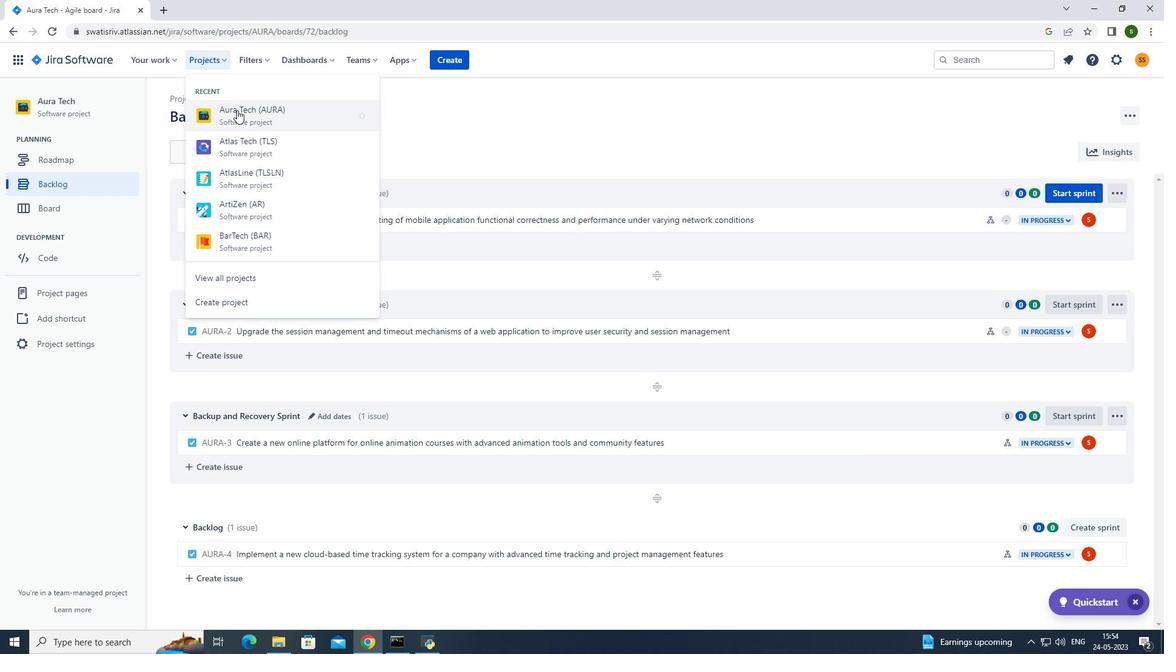 
Action: Mouse moved to (267, 415)
Screenshot: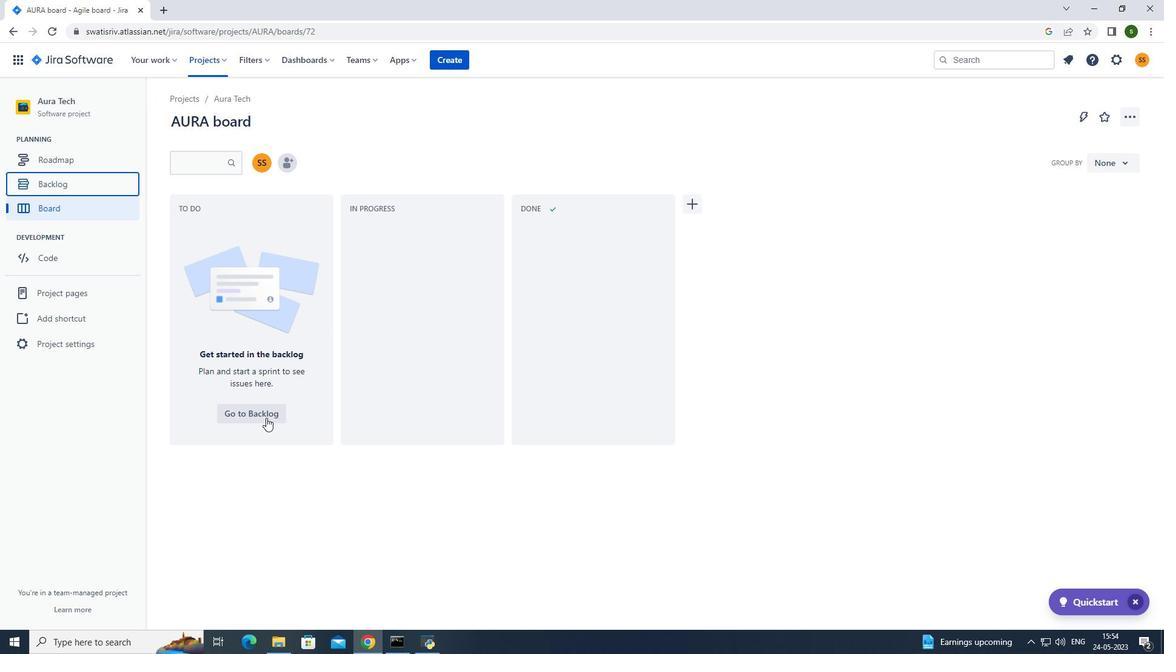 
Action: Mouse pressed left at (267, 415)
Screenshot: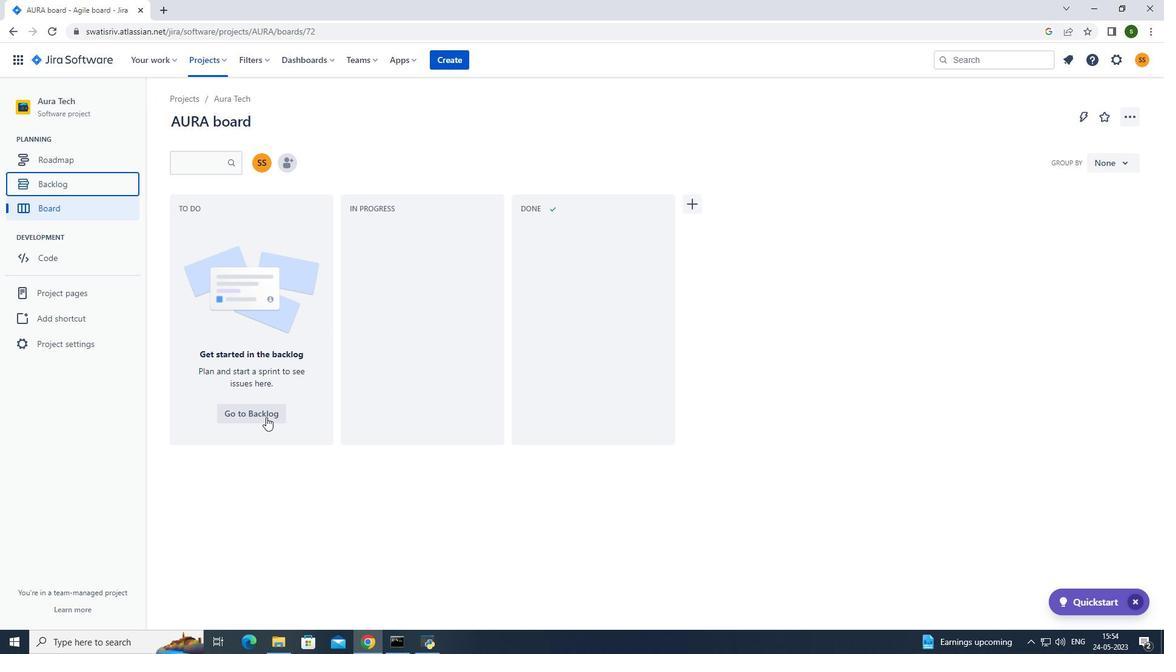 
Action: Mouse moved to (1107, 551)
Screenshot: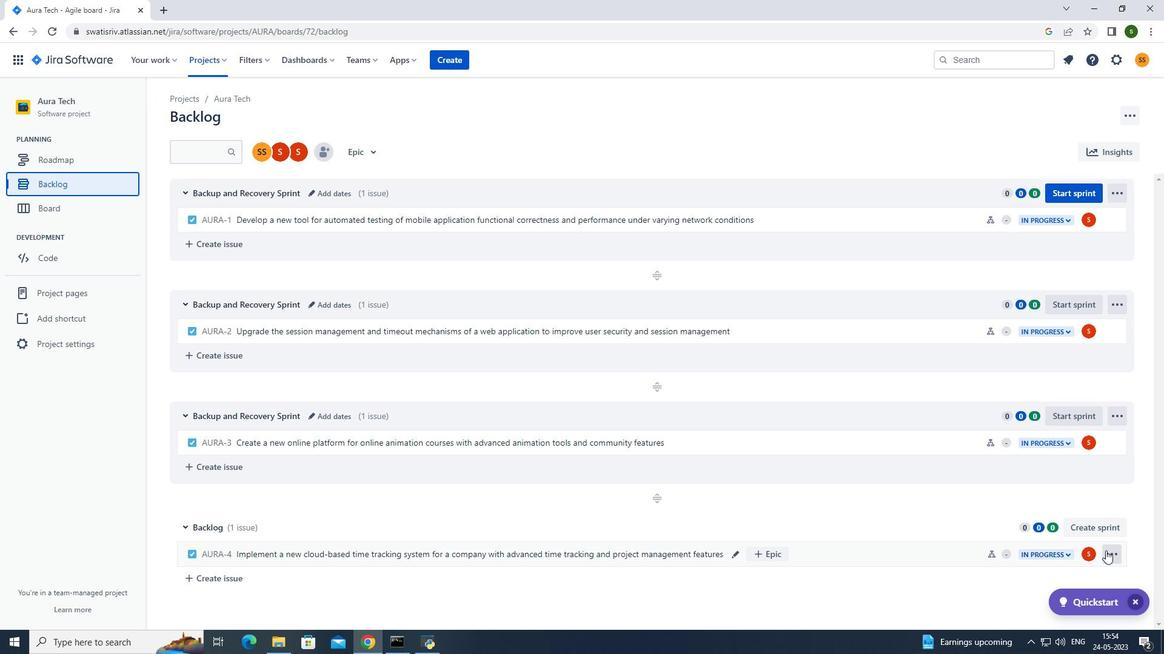 
Action: Mouse pressed left at (1107, 551)
Screenshot: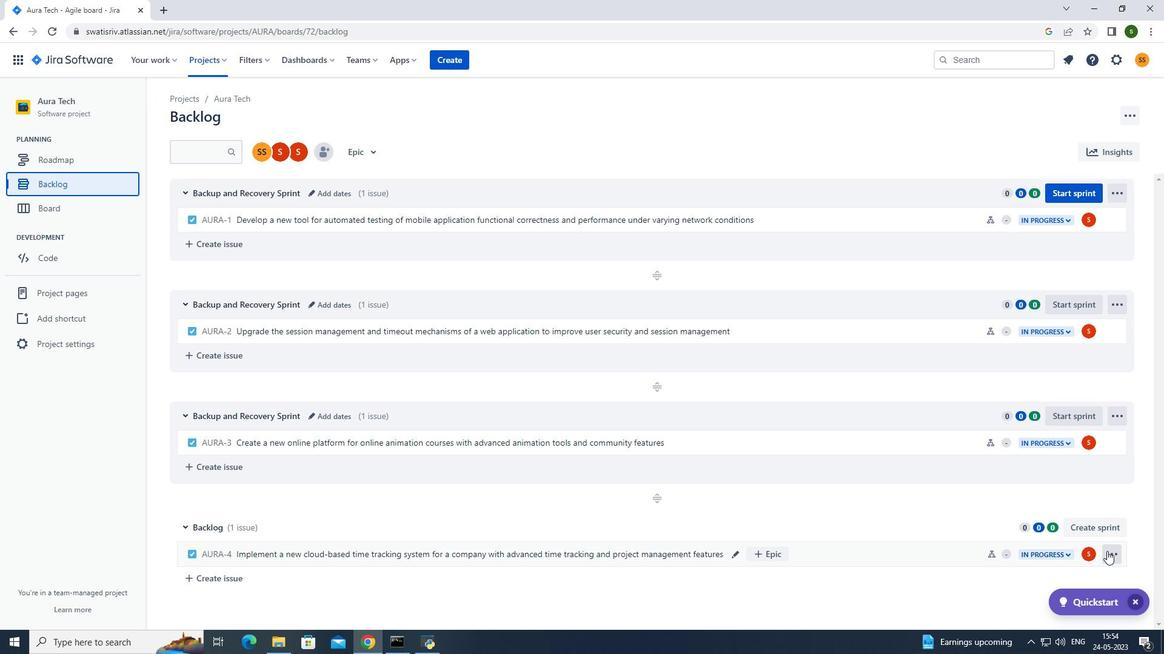 
Action: Mouse moved to (1076, 485)
Screenshot: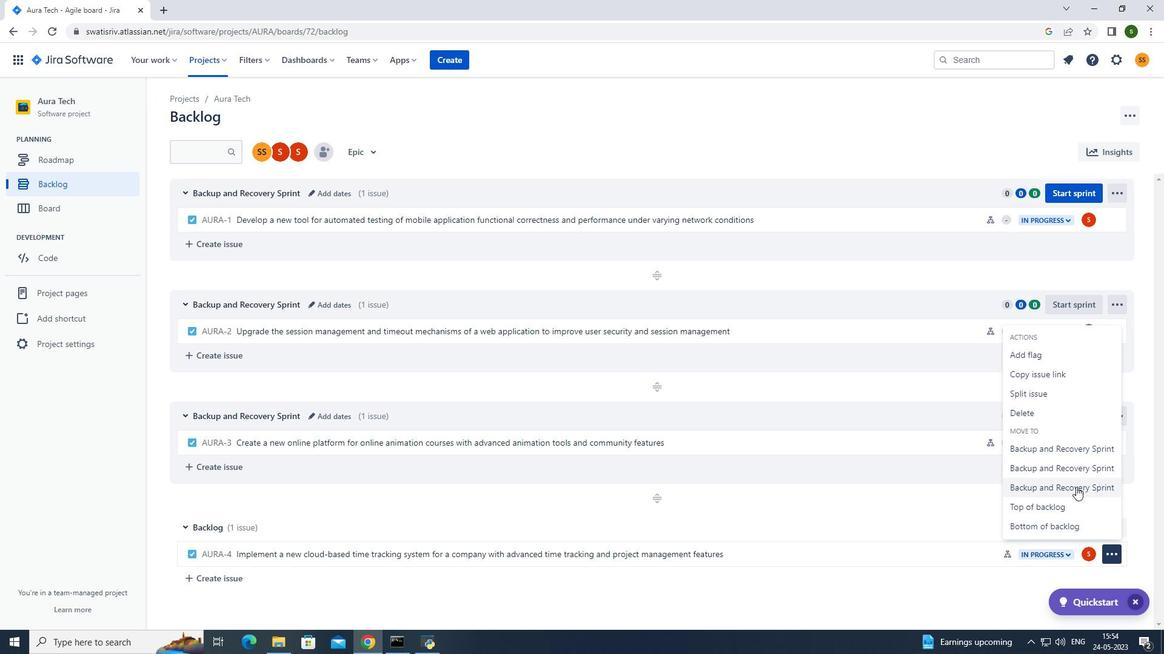 
Action: Mouse pressed left at (1076, 485)
Screenshot: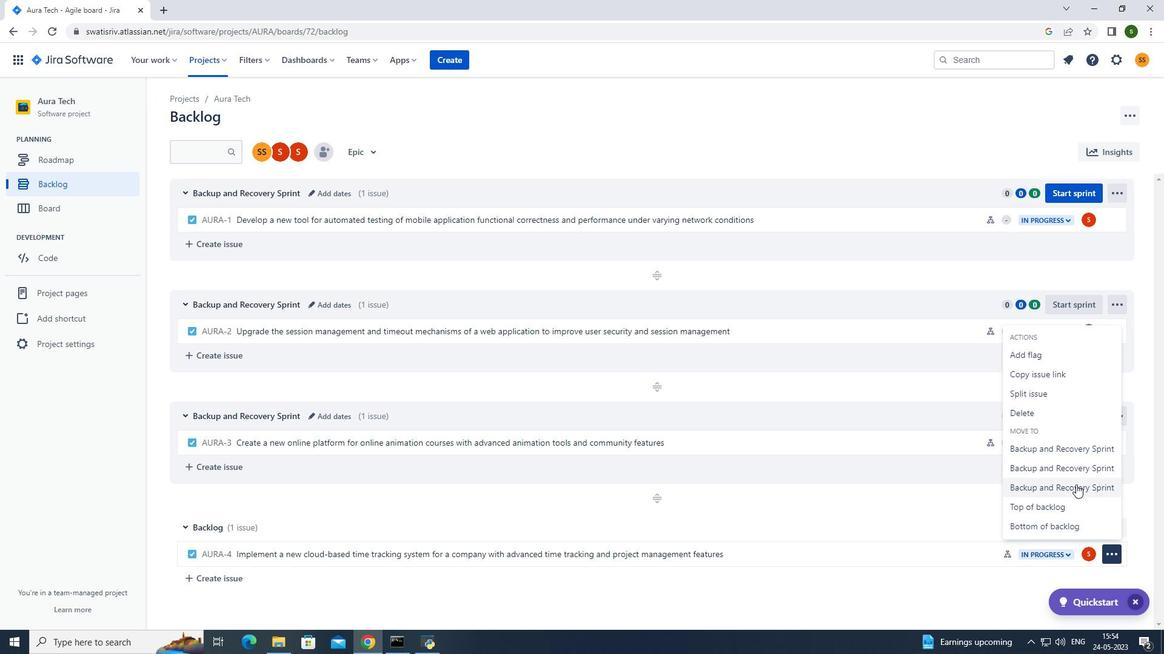 
Action: Mouse moved to (598, 119)
Screenshot: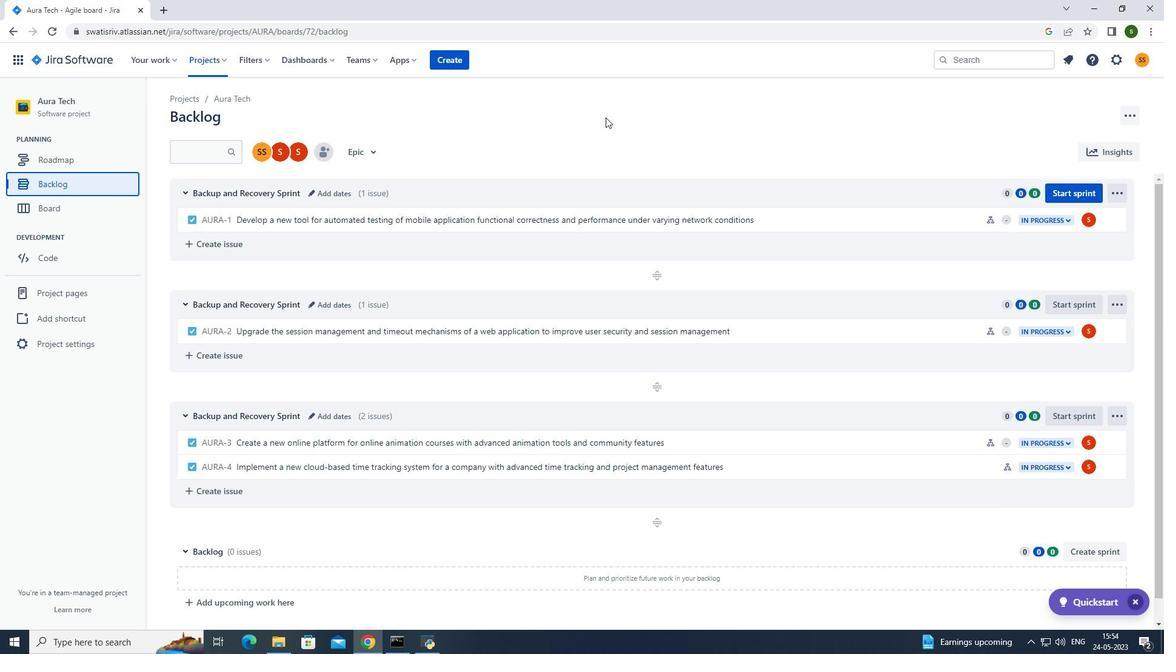 
Action: Mouse pressed left at (598, 119)
Screenshot: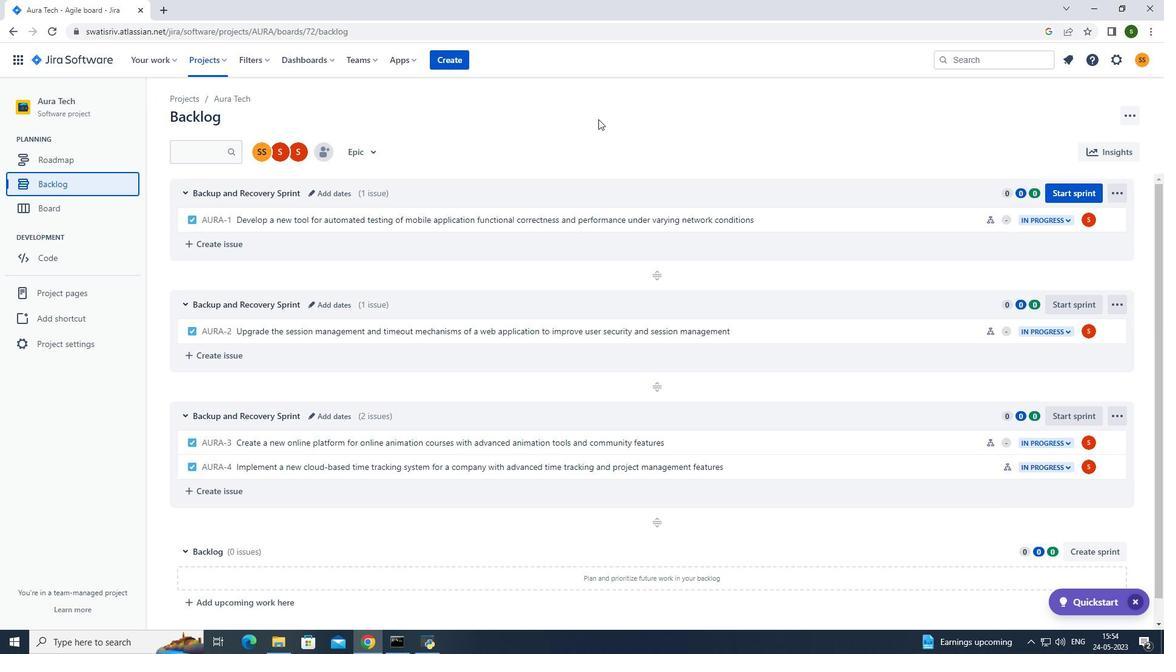 
